 Task: Add an event with the title Webinar: Advanced SEO and Organic Traffic Generation, date '2024/03/11', time 8:00 AM to 10:00 AMand add a description: Participants will develop essential delivery skills, including body language, vocal projection, and effective use of gestures. They will learn how to control nervousness, project confidence, and establish a connection with their audience., put the event into Blue category . Add location for the event as: Auckland, New Zealand, logged in from the account softage.4@softage.netand send the event invitation to softage.2@softage.net and softage.3@softage.net. Set a reminder for the event 37 day before
Action: Mouse moved to (147, 112)
Screenshot: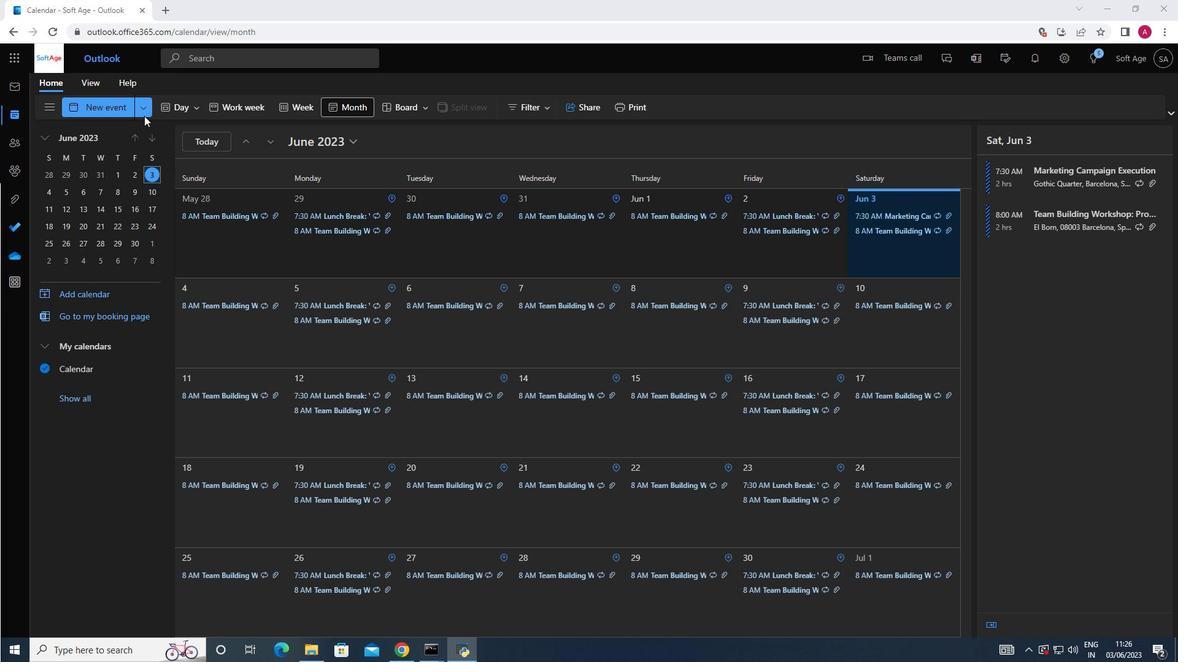 
Action: Mouse pressed left at (147, 112)
Screenshot: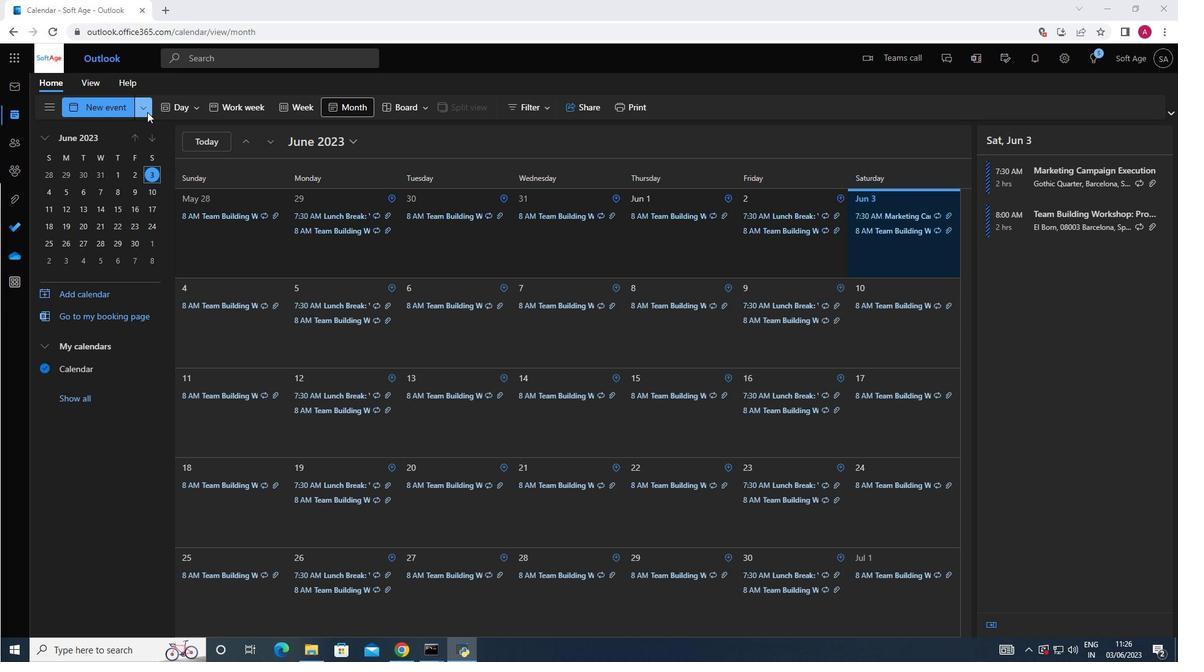 
Action: Mouse moved to (120, 155)
Screenshot: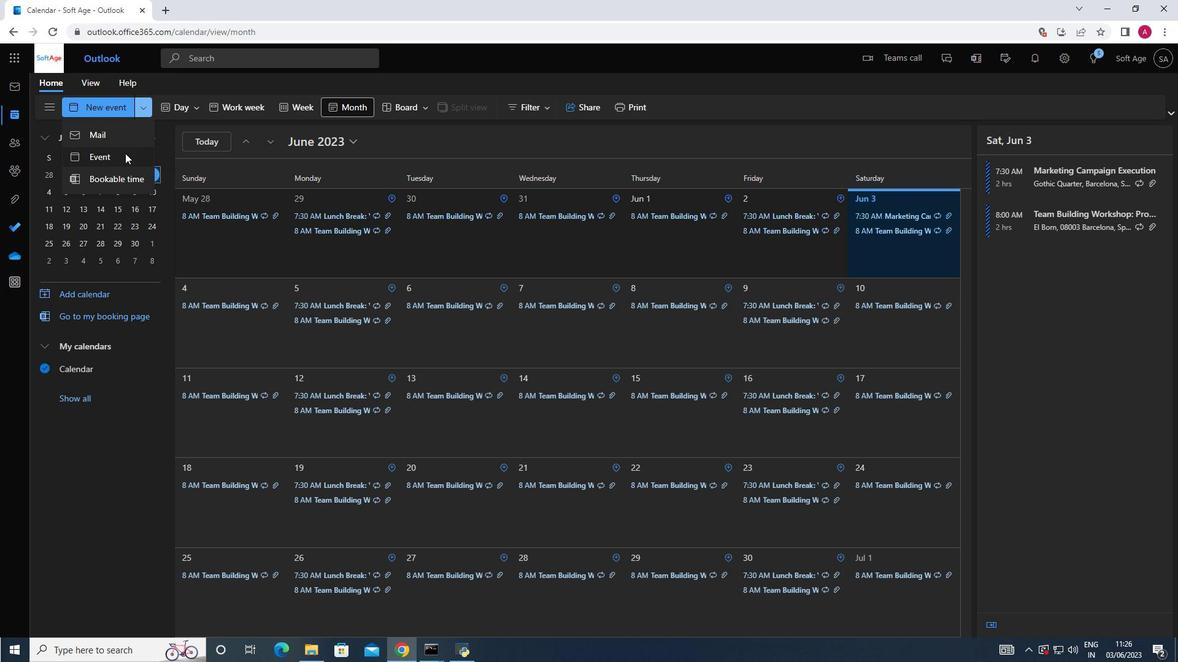 
Action: Mouse pressed left at (120, 155)
Screenshot: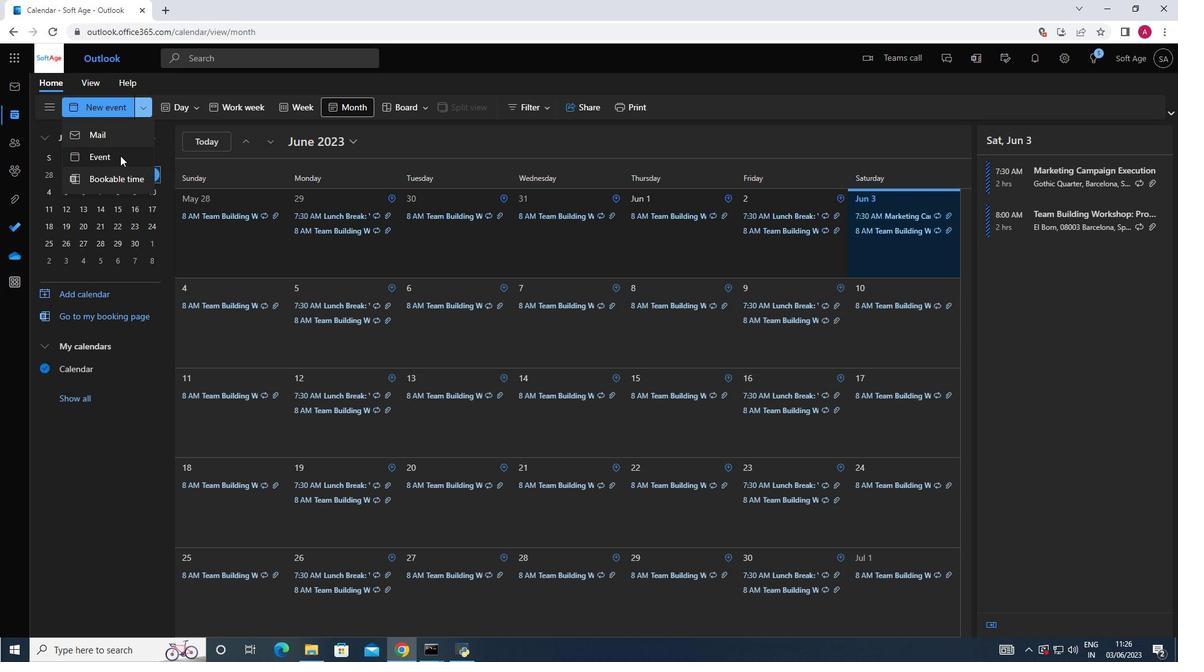 
Action: Mouse moved to (350, 187)
Screenshot: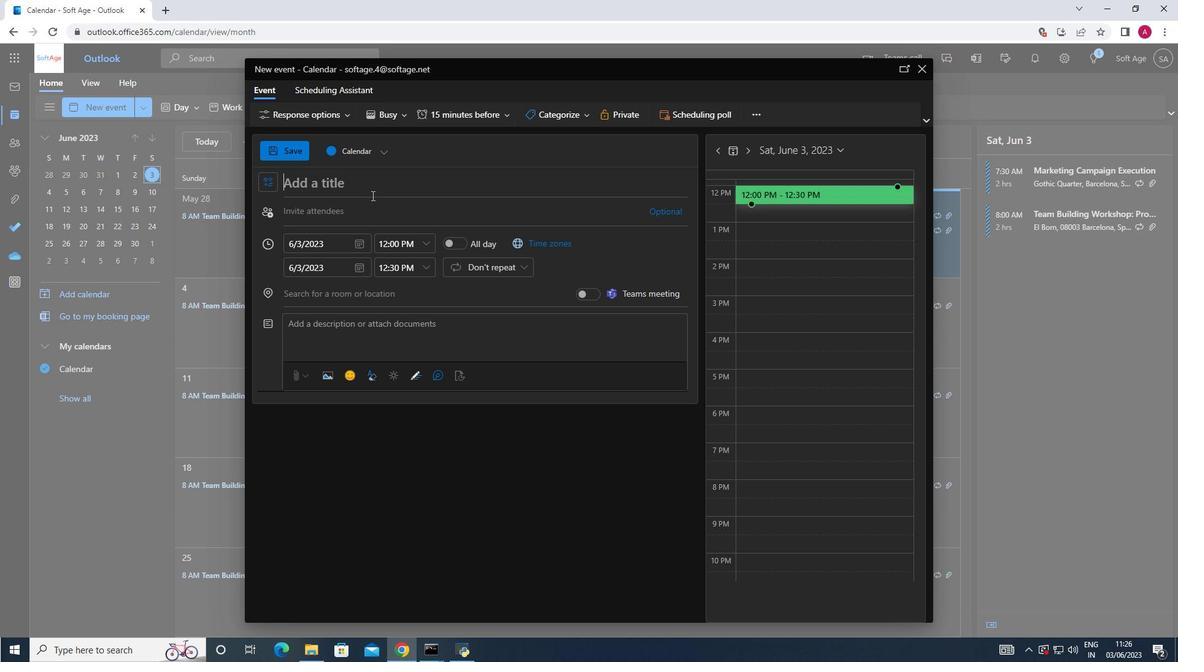 
Action: Mouse pressed left at (350, 187)
Screenshot: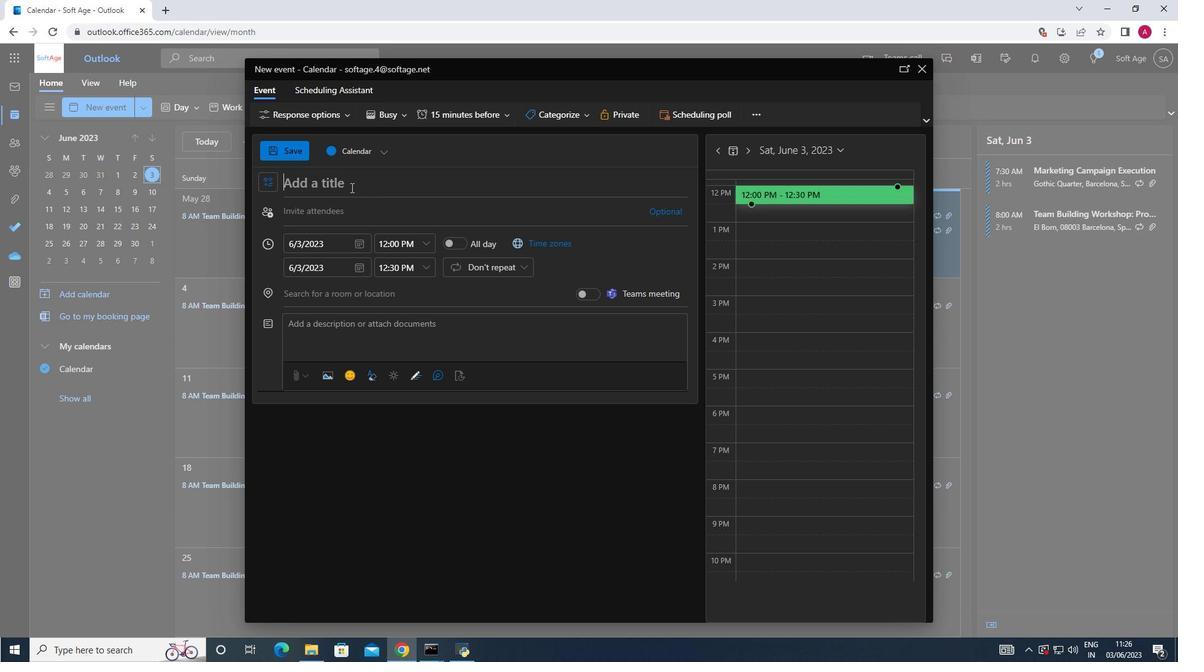 
Action: Key pressed <Key.shift>Webinar<Key.shift_r>:<Key.shift>Advanced<Key.space><Key.shift>S<Key.shift>E<Key.shift><Key.shift_r>O<Key.space>and<Key.space><Key.shift_r><Key.shift_r><Key.shift_r><Key.shift_r><Key.shift_r><Key.shift_r><Key.shift_r><Key.shift_r><Key.shift_r>Organic<Key.space><Key.shift>Traffic<Key.space><Key.shift>Generation
Screenshot: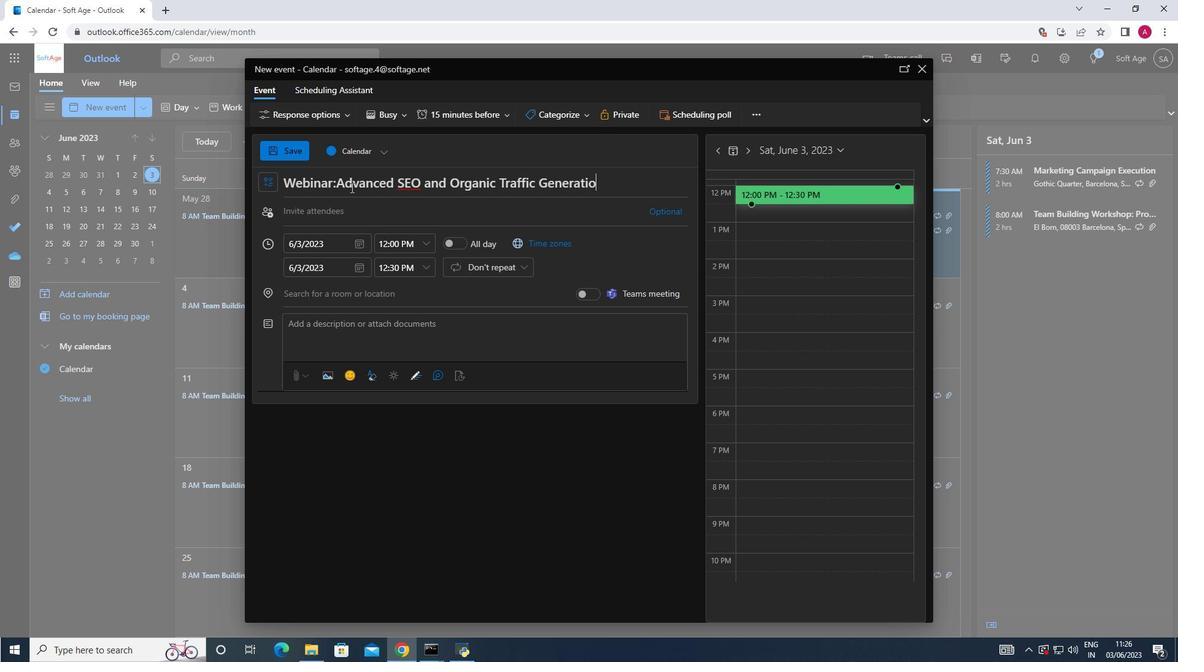 
Action: Mouse moved to (360, 247)
Screenshot: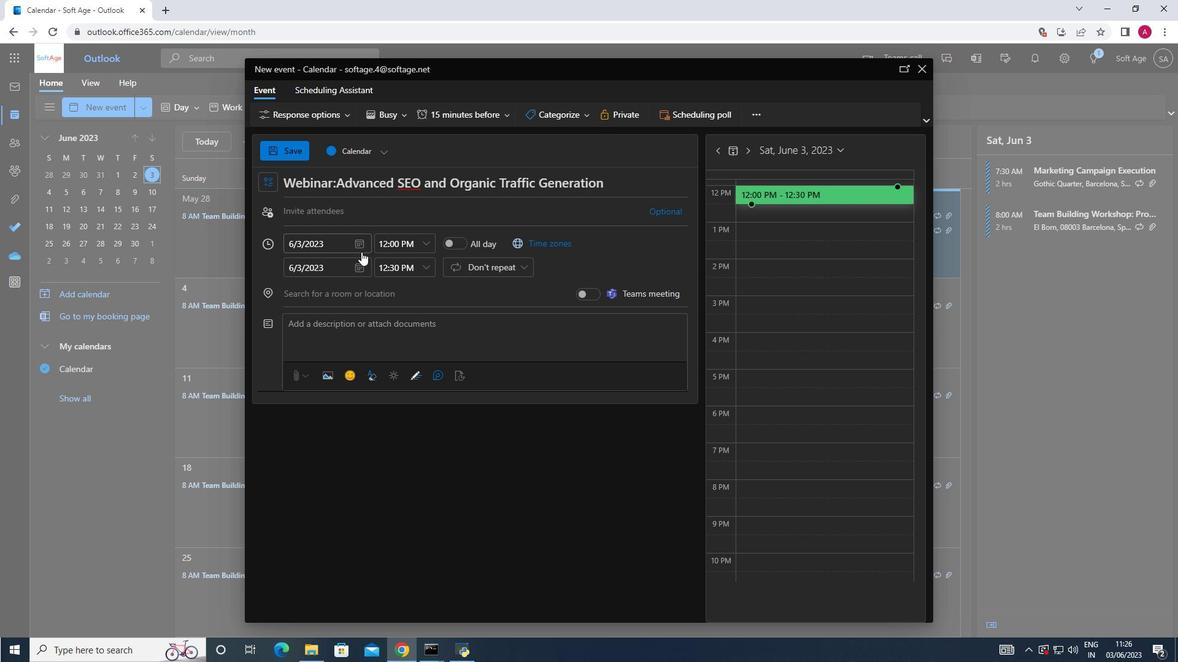 
Action: Mouse pressed left at (360, 247)
Screenshot: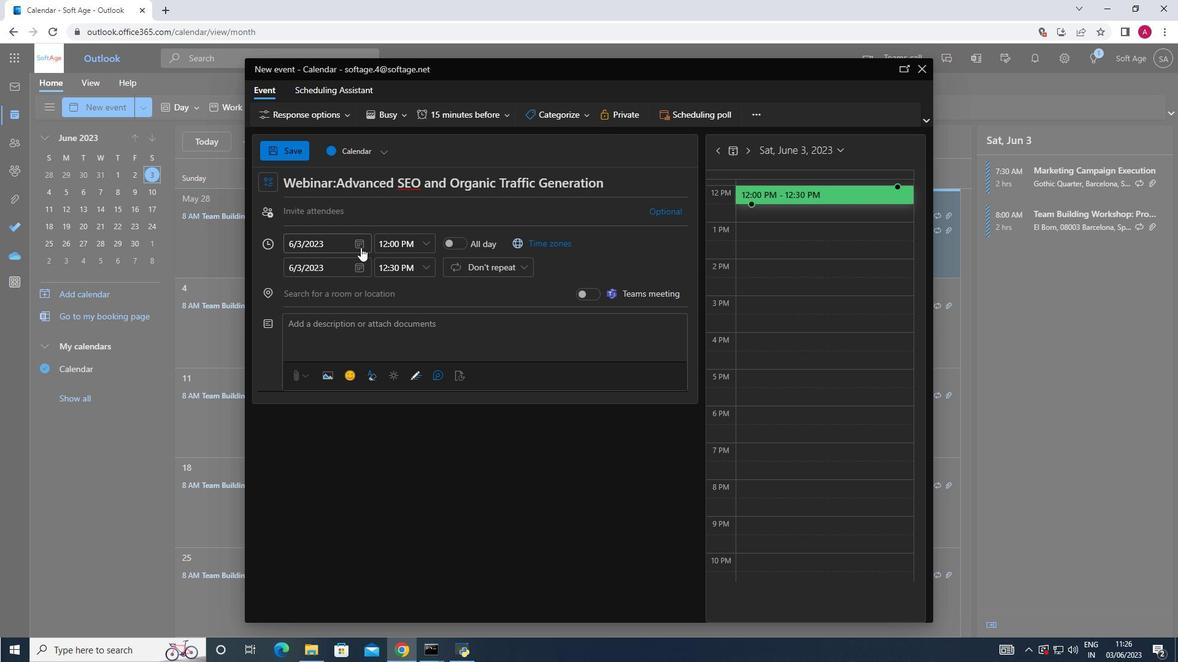
Action: Mouse moved to (399, 268)
Screenshot: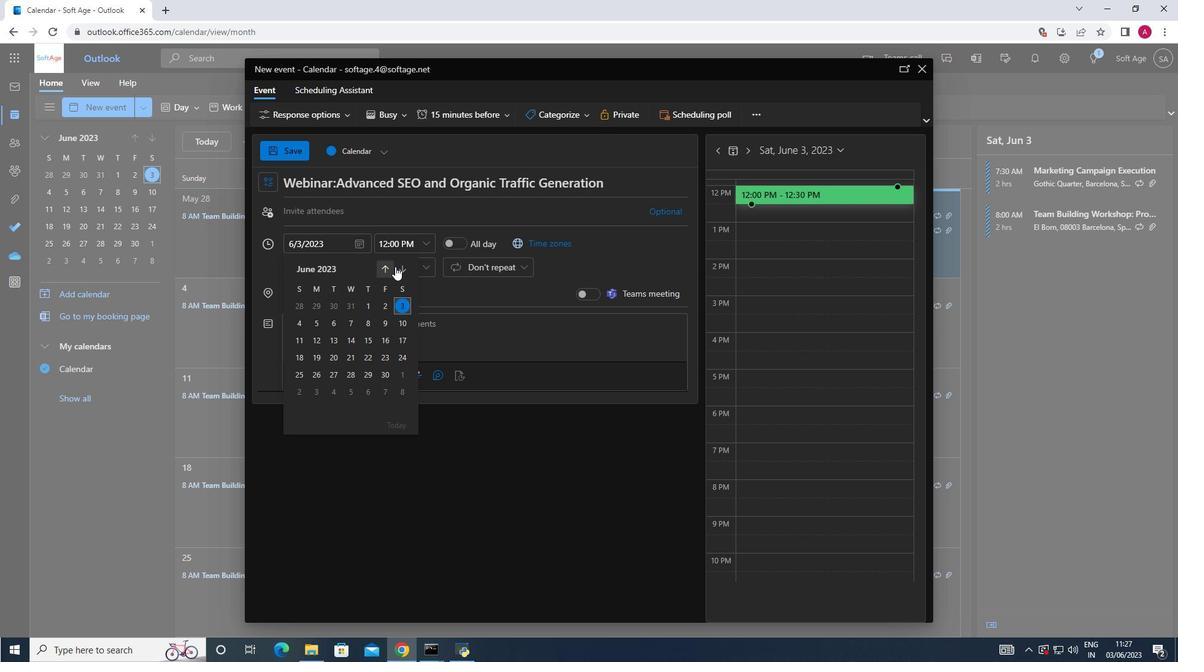 
Action: Mouse pressed left at (399, 268)
Screenshot: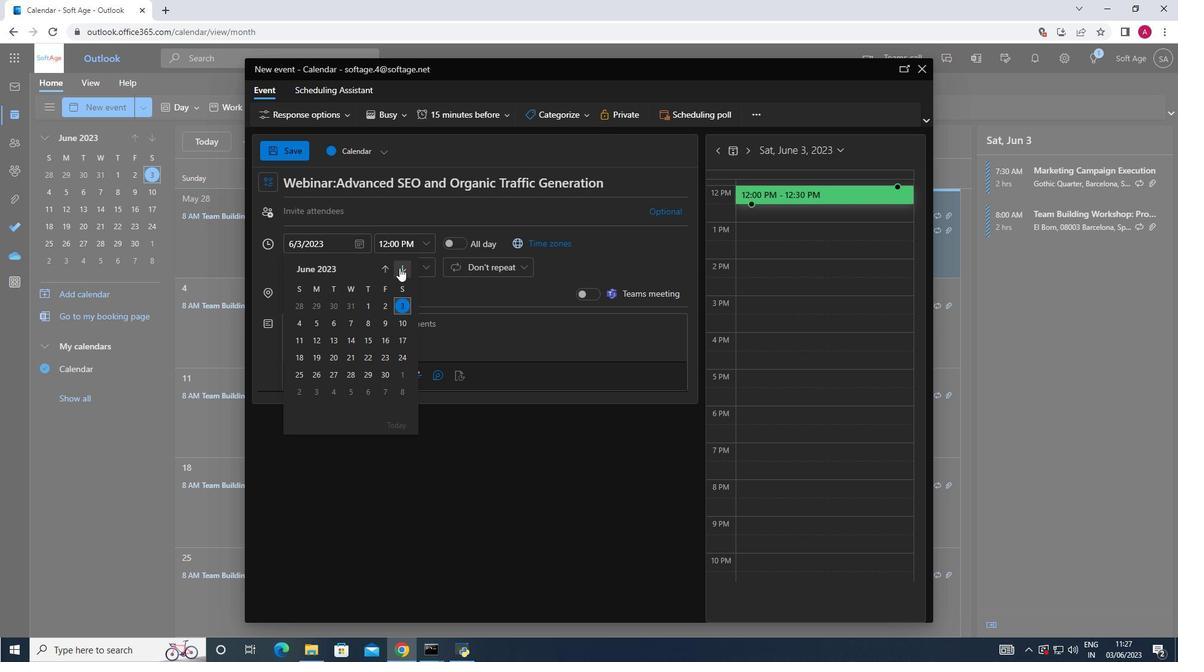 
Action: Mouse pressed left at (399, 268)
Screenshot: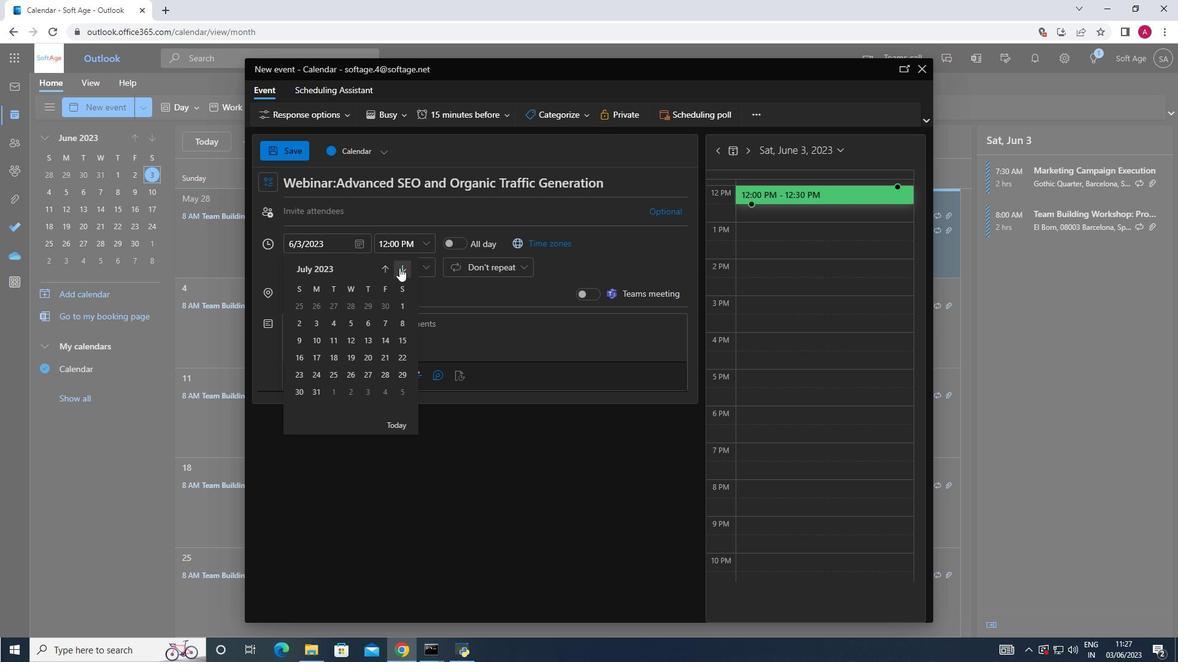 
Action: Mouse pressed left at (399, 268)
Screenshot: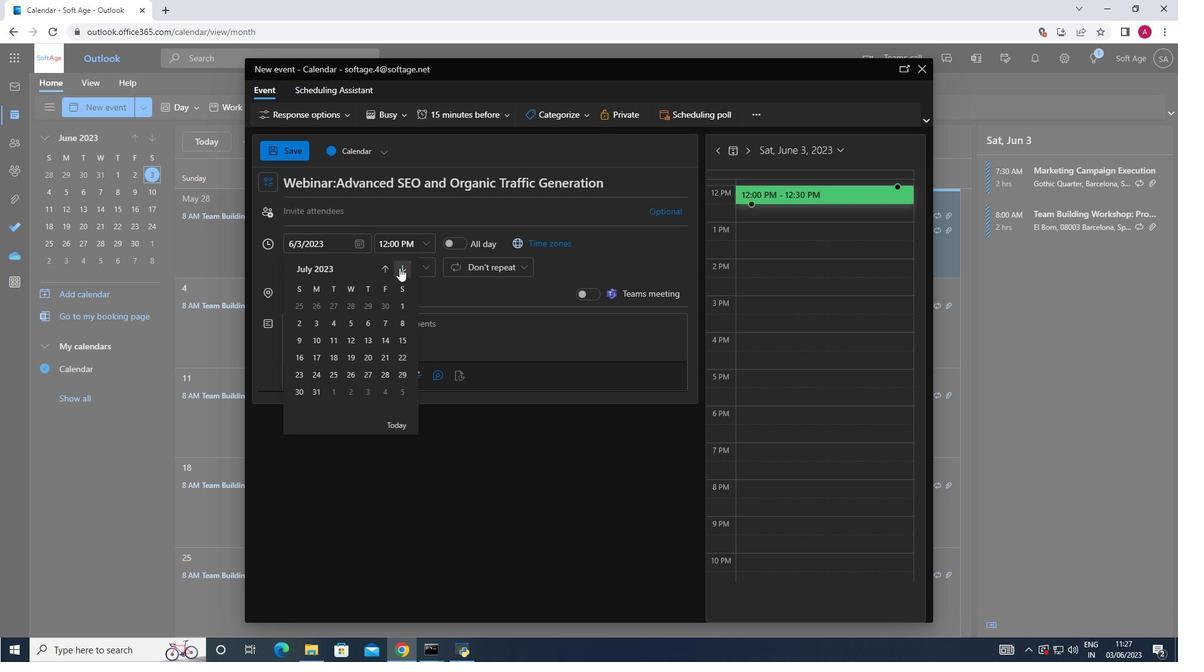 
Action: Mouse pressed left at (399, 268)
Screenshot: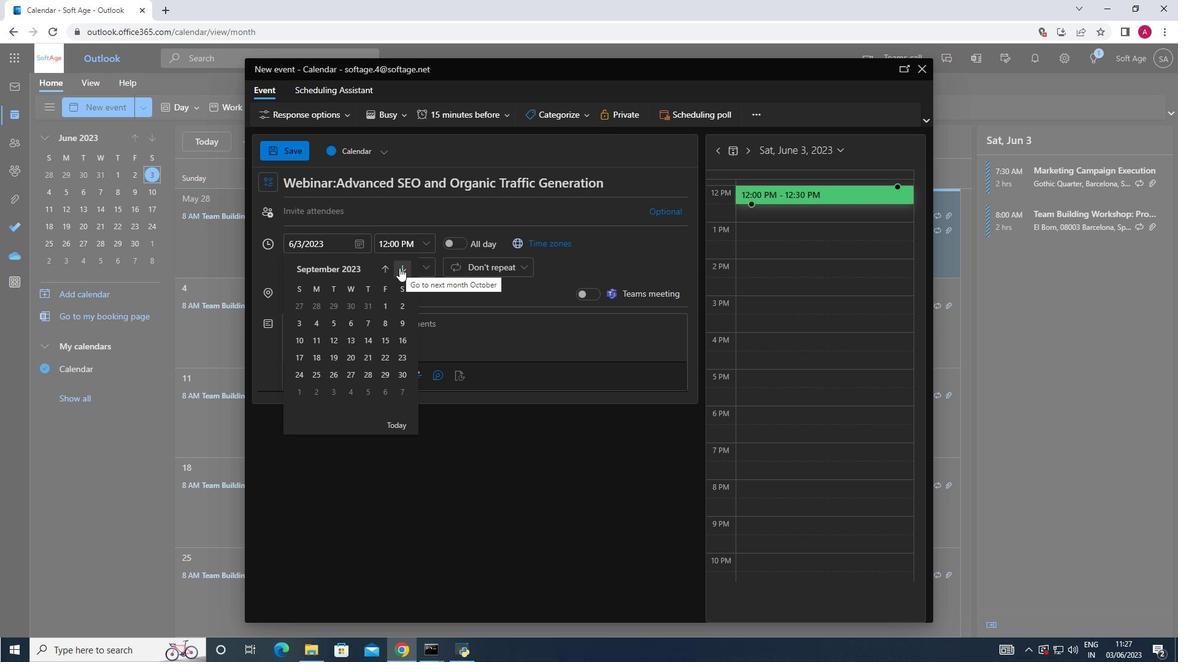 
Action: Mouse pressed left at (399, 268)
Screenshot: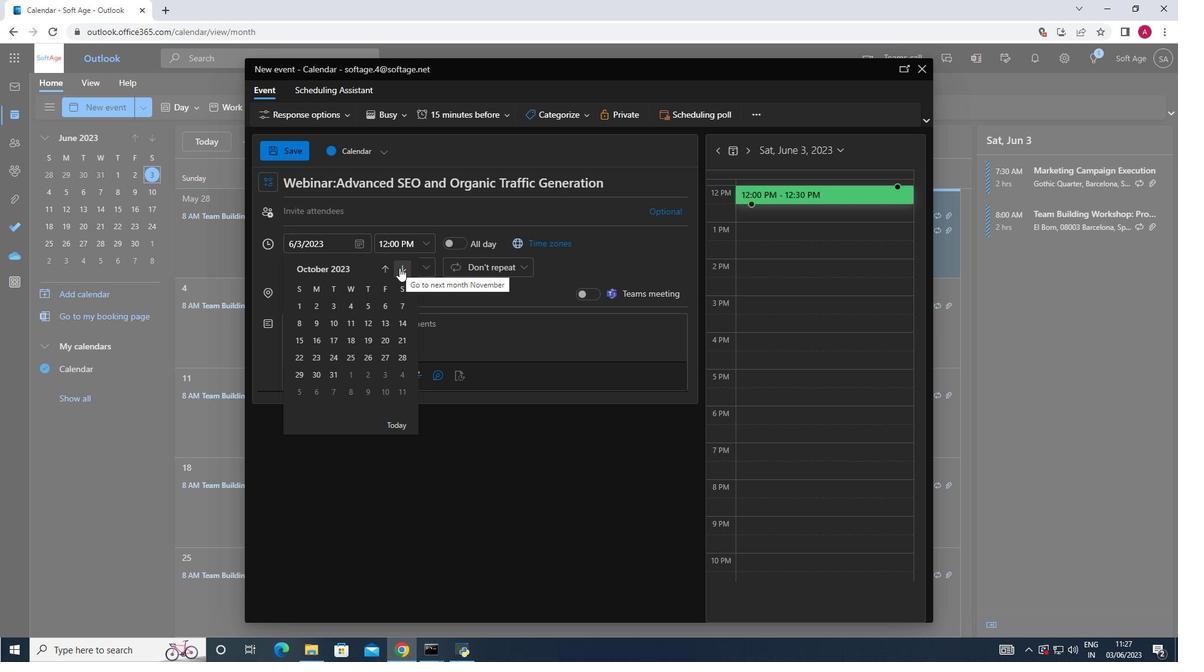 
Action: Mouse pressed left at (399, 268)
Screenshot: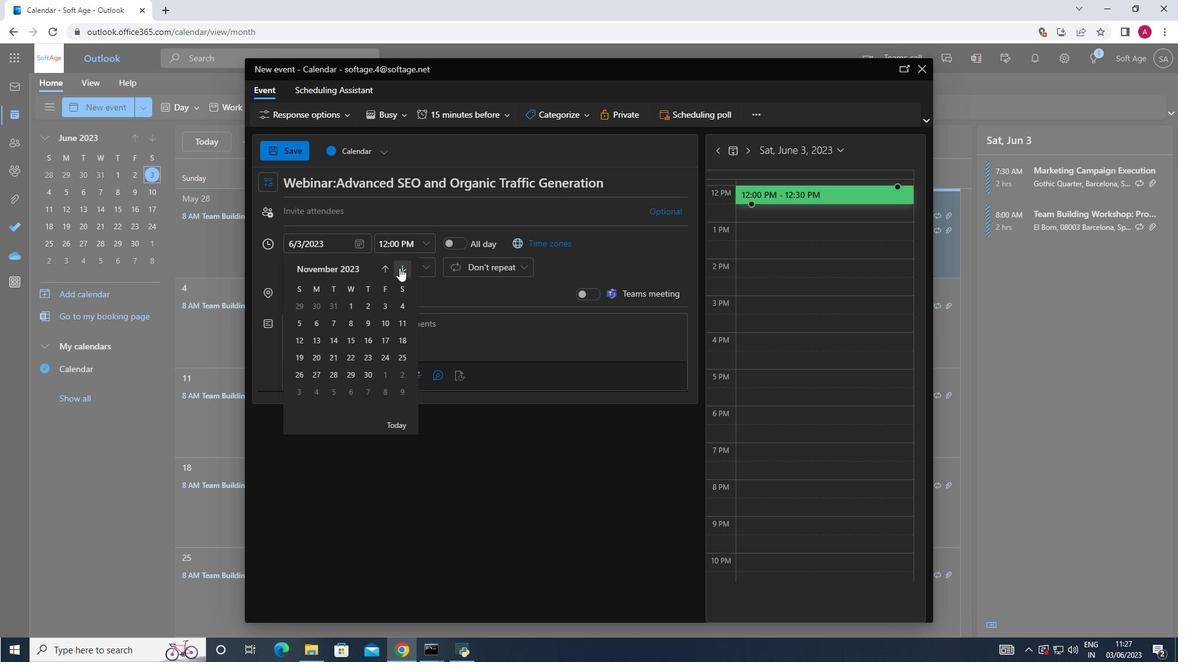 
Action: Mouse pressed left at (399, 268)
Screenshot: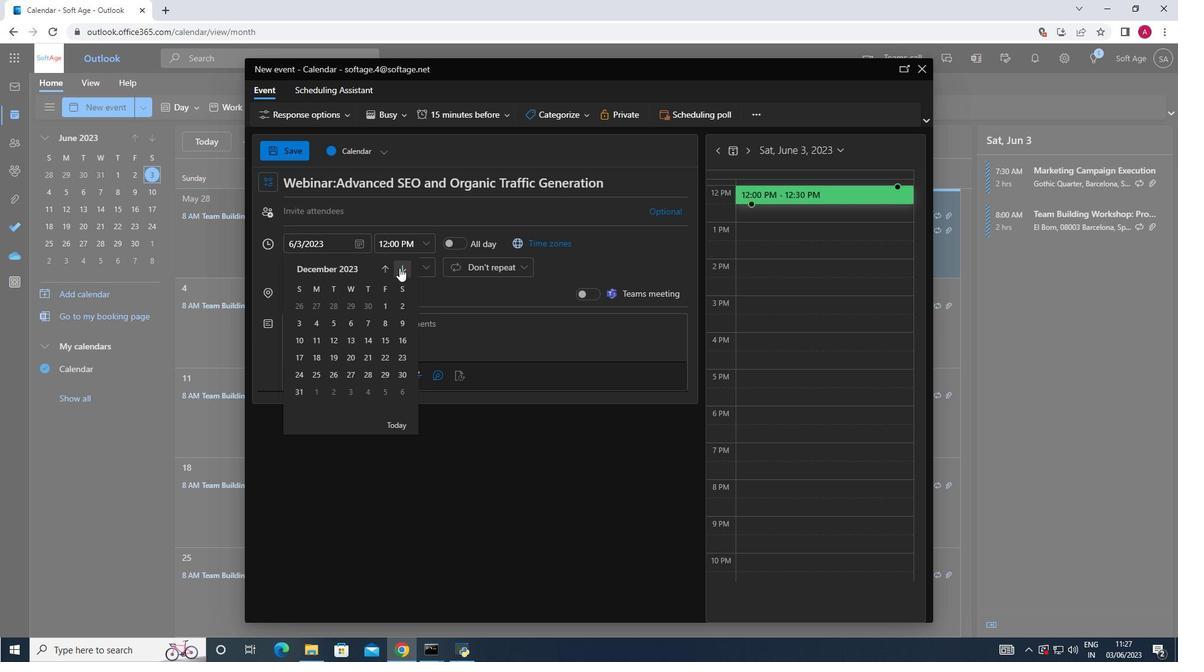 
Action: Mouse pressed left at (399, 268)
Screenshot: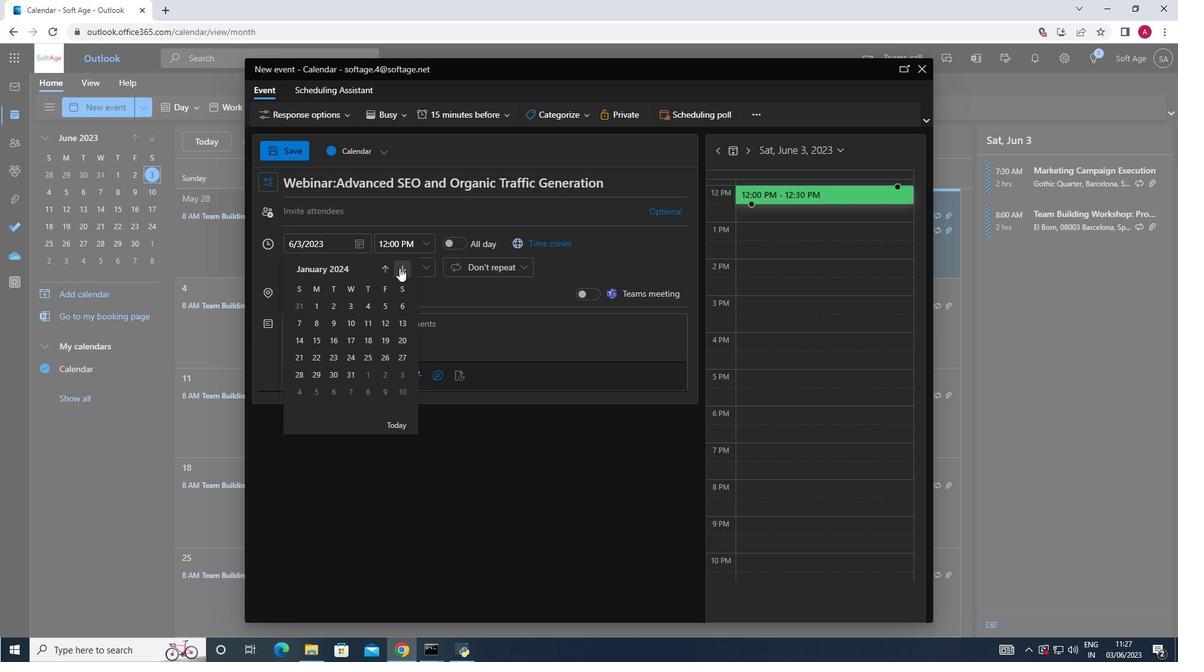 
Action: Mouse pressed left at (399, 268)
Screenshot: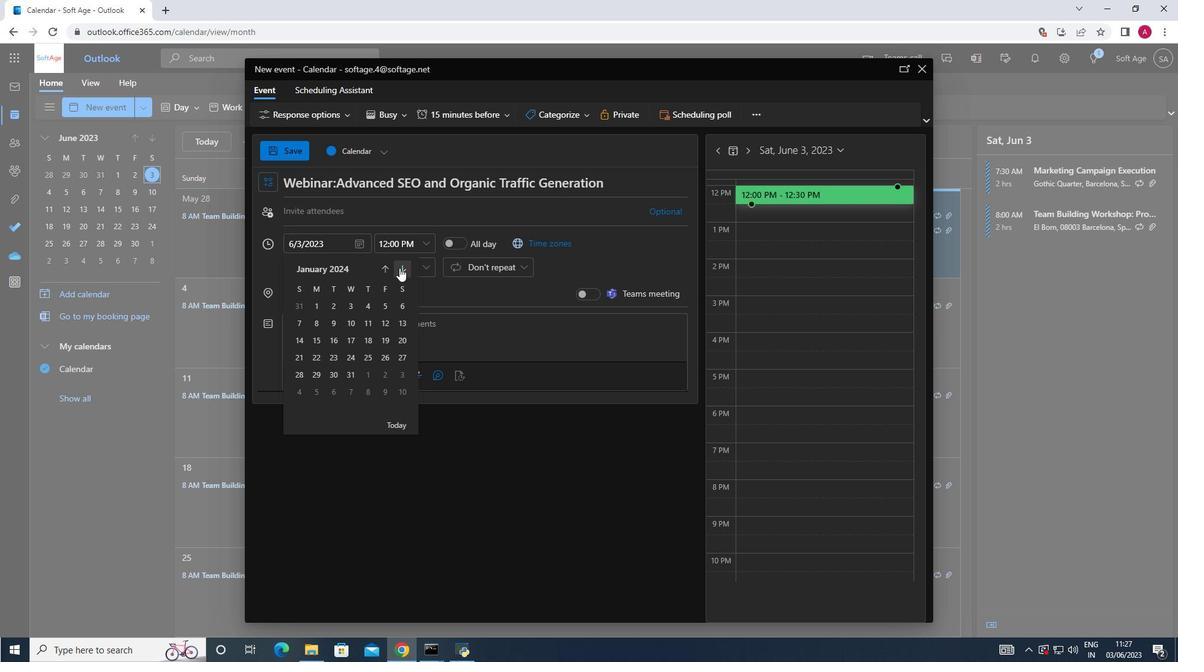
Action: Mouse moved to (323, 338)
Screenshot: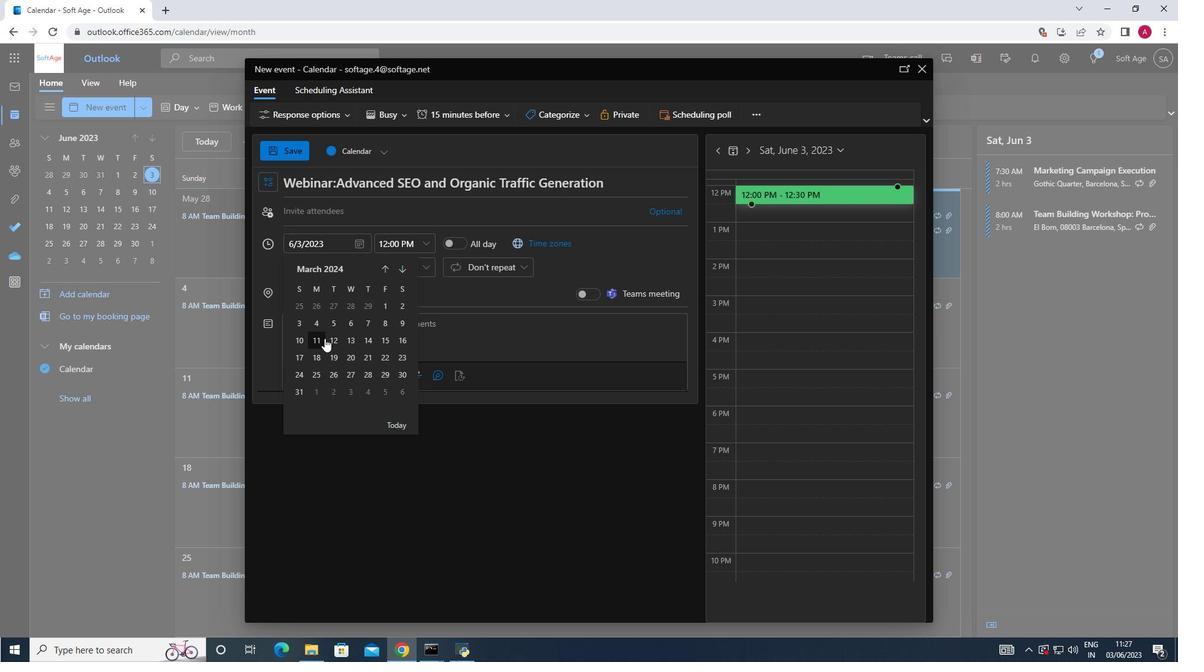 
Action: Mouse pressed left at (323, 338)
Screenshot: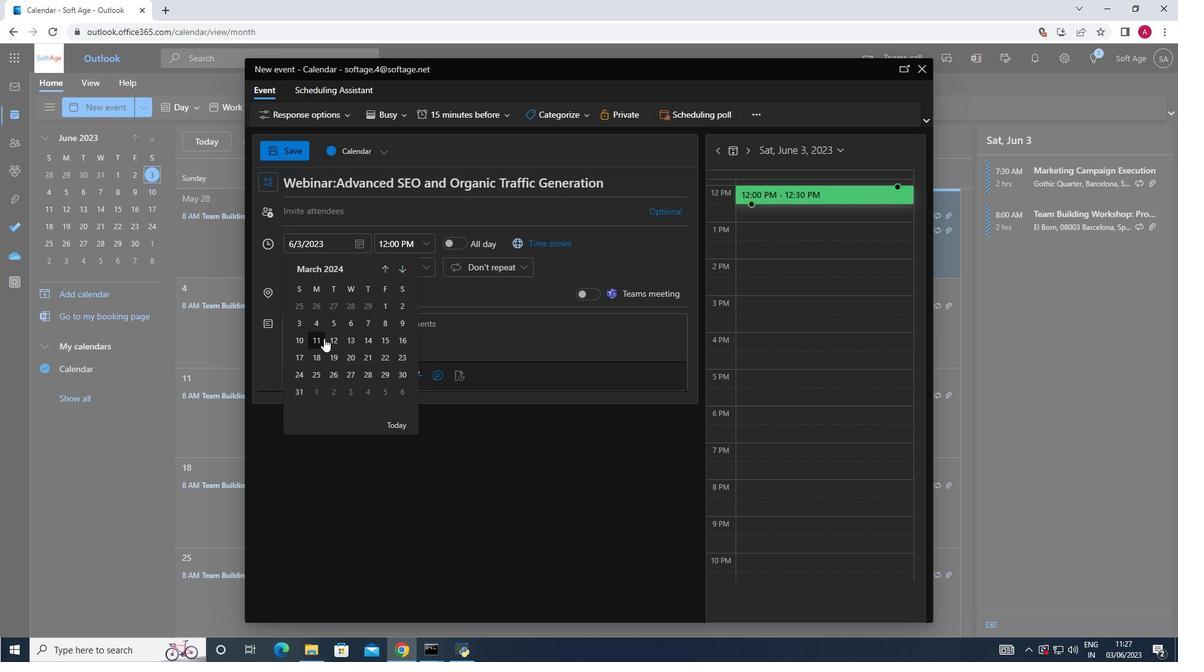 
Action: Mouse moved to (358, 246)
Screenshot: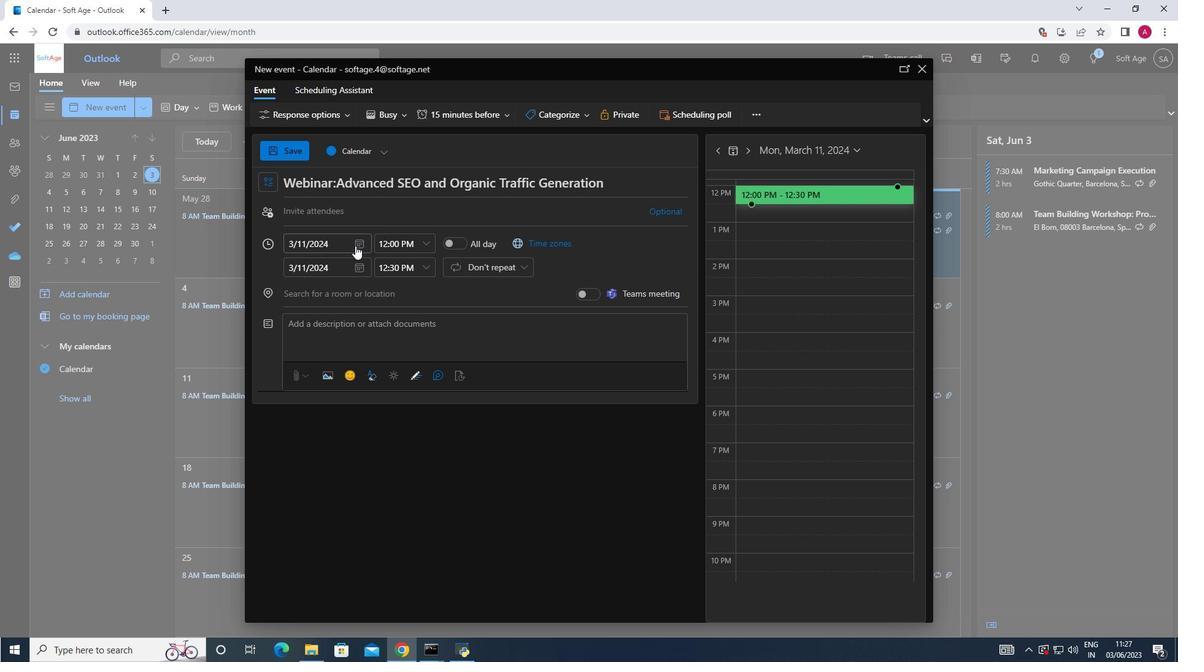 
Action: Mouse pressed left at (358, 246)
Screenshot: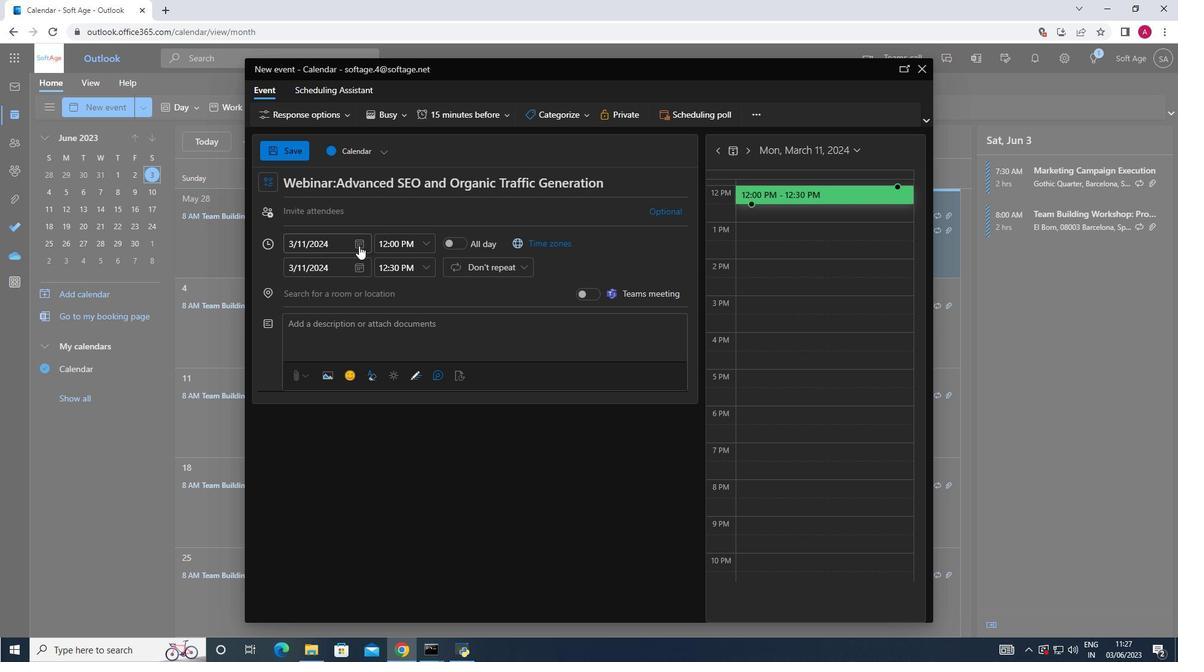 
Action: Mouse pressed left at (358, 246)
Screenshot: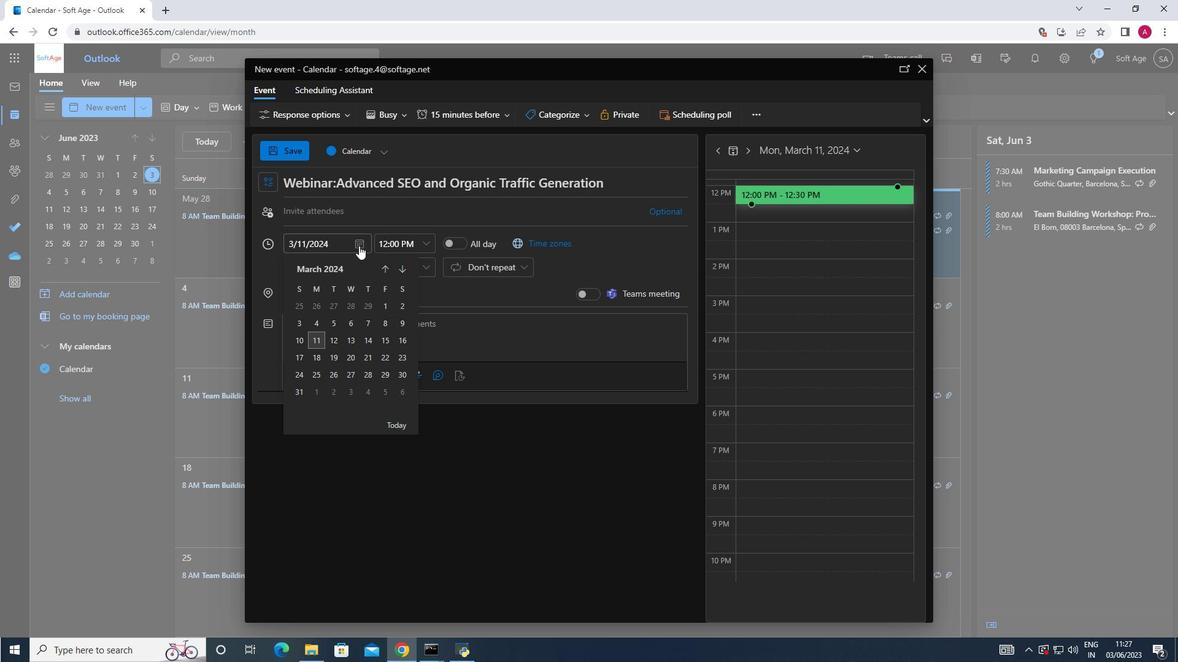
Action: Mouse moved to (428, 247)
Screenshot: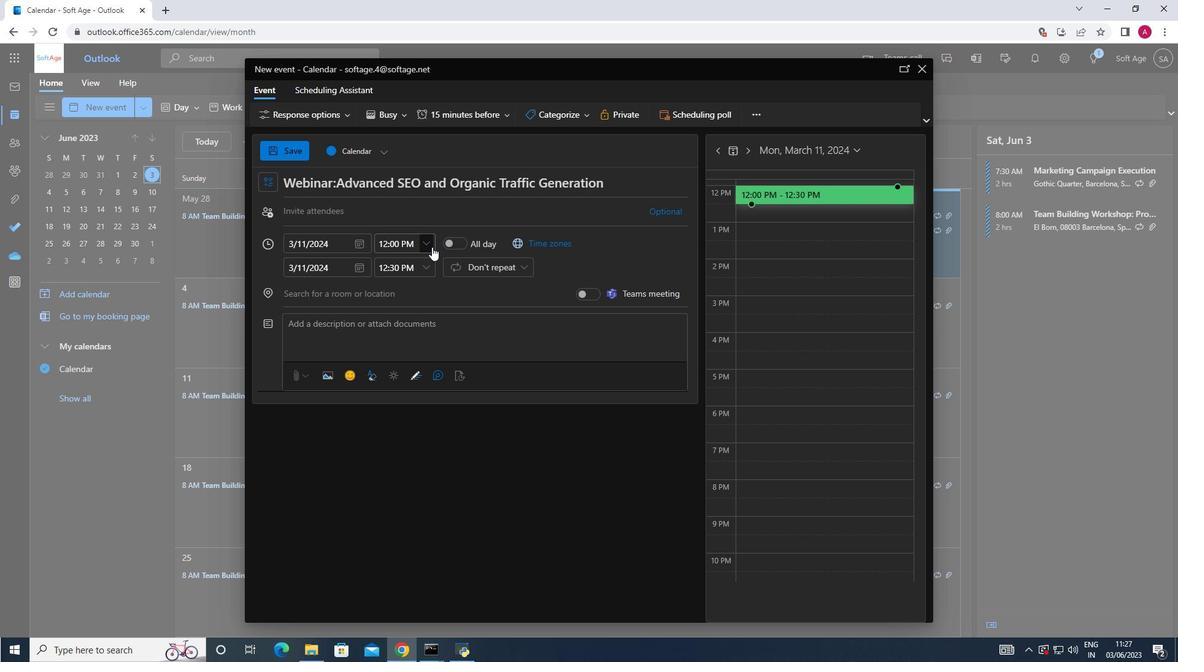 
Action: Mouse pressed left at (428, 247)
Screenshot: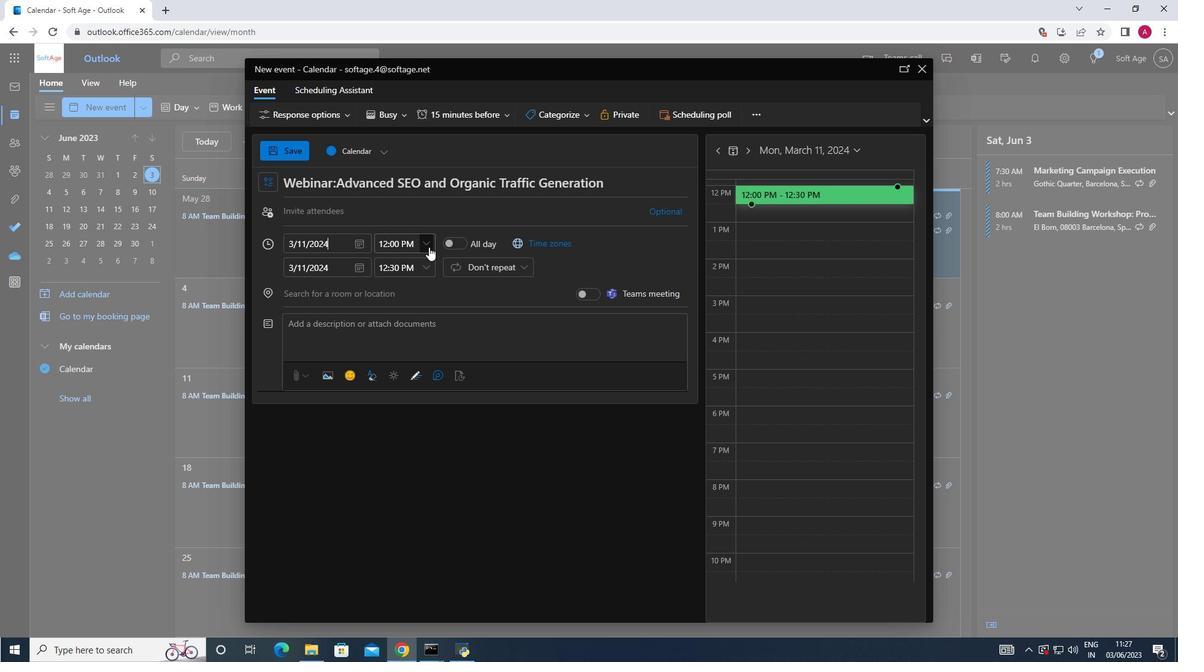 
Action: Mouse moved to (422, 265)
Screenshot: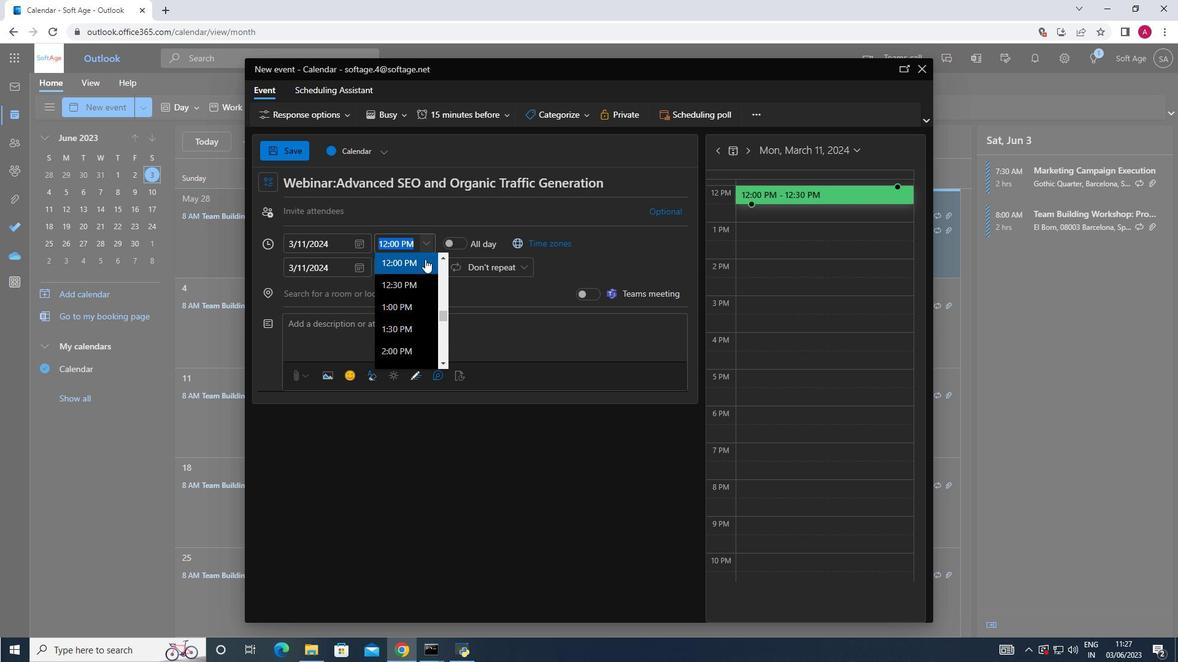
Action: Mouse scrolled (422, 266) with delta (0, 0)
Screenshot: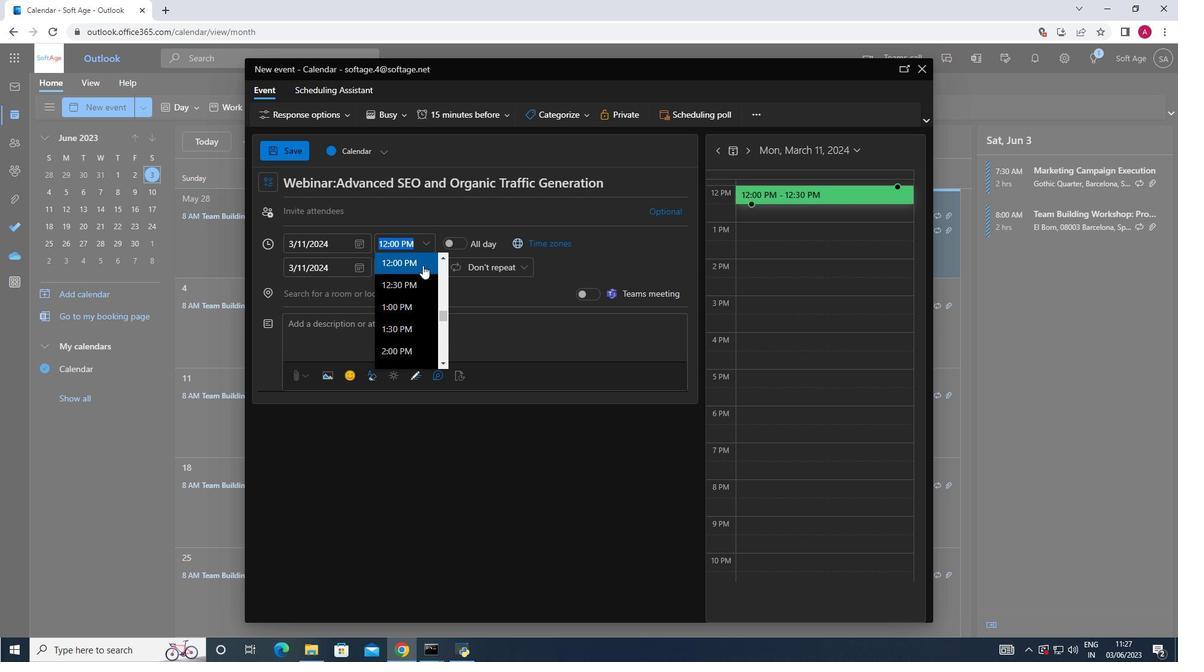 
Action: Mouse scrolled (422, 266) with delta (0, 0)
Screenshot: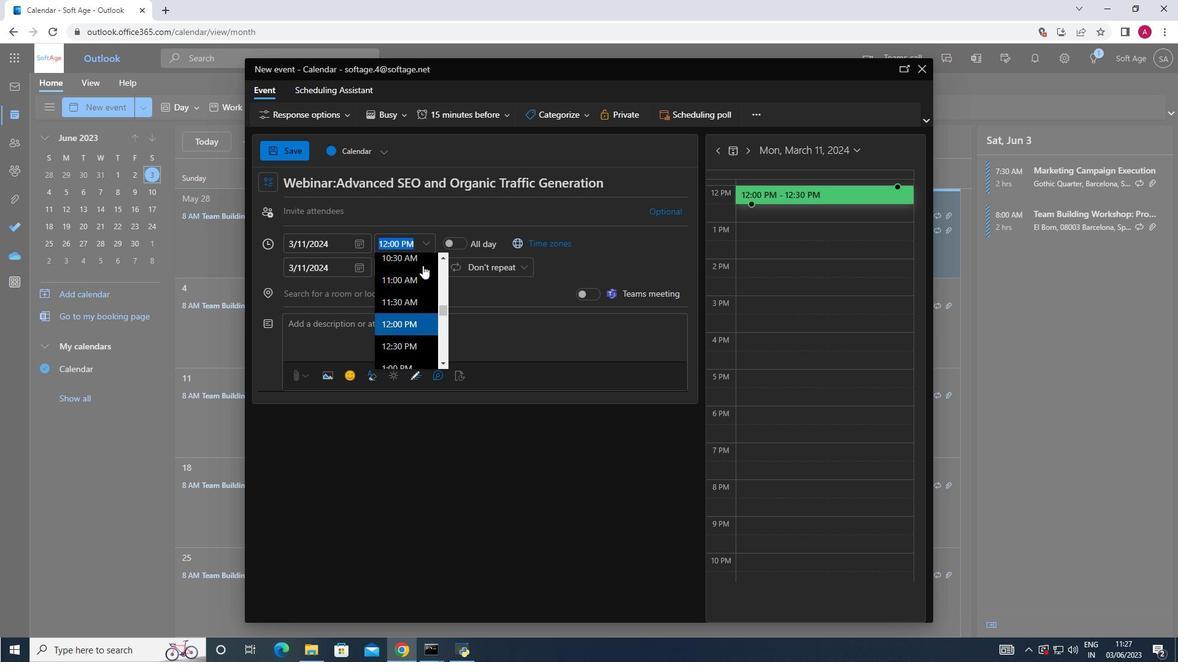 
Action: Mouse scrolled (422, 266) with delta (0, 0)
Screenshot: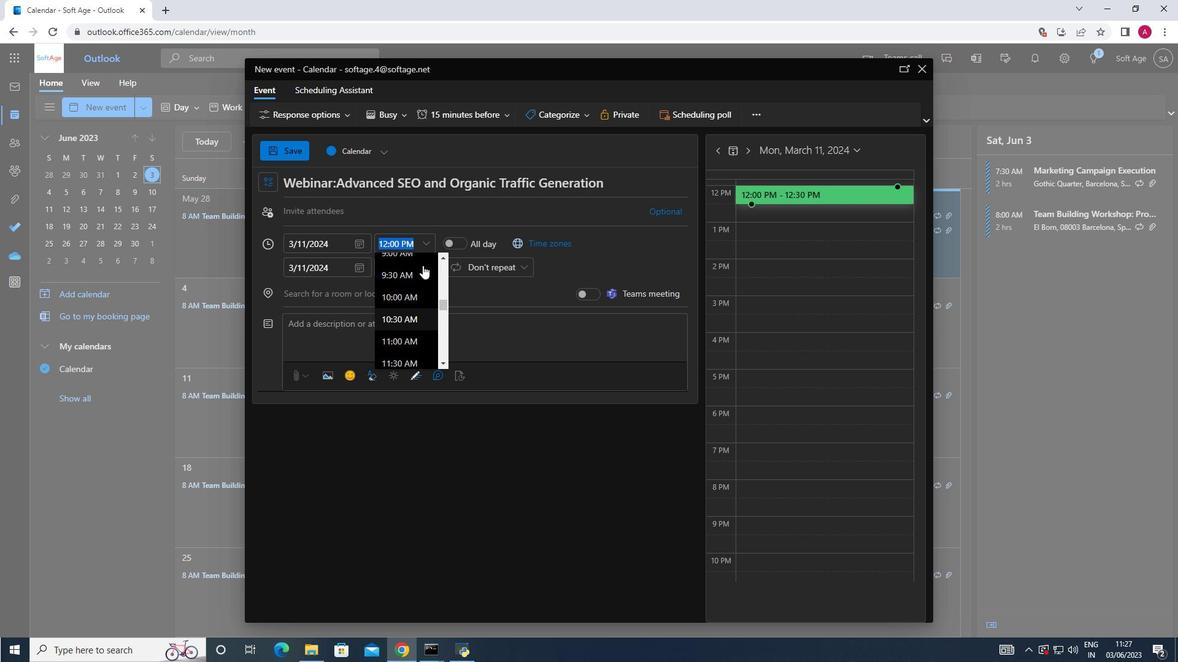 
Action: Mouse moved to (406, 272)
Screenshot: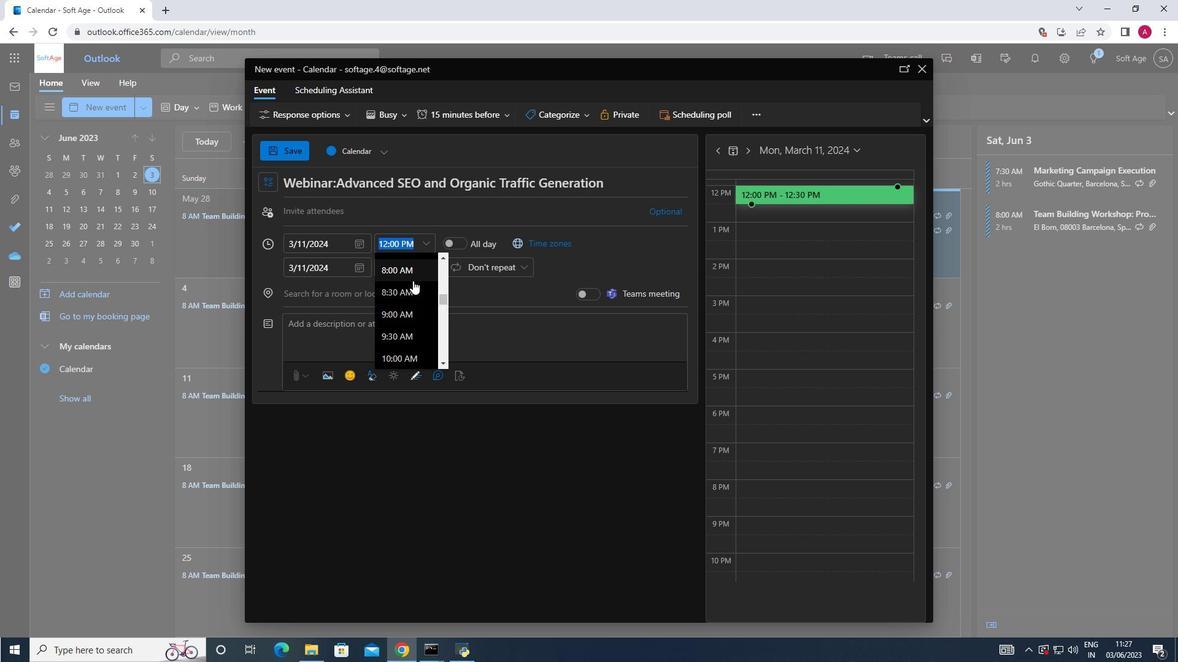 
Action: Mouse pressed left at (406, 272)
Screenshot: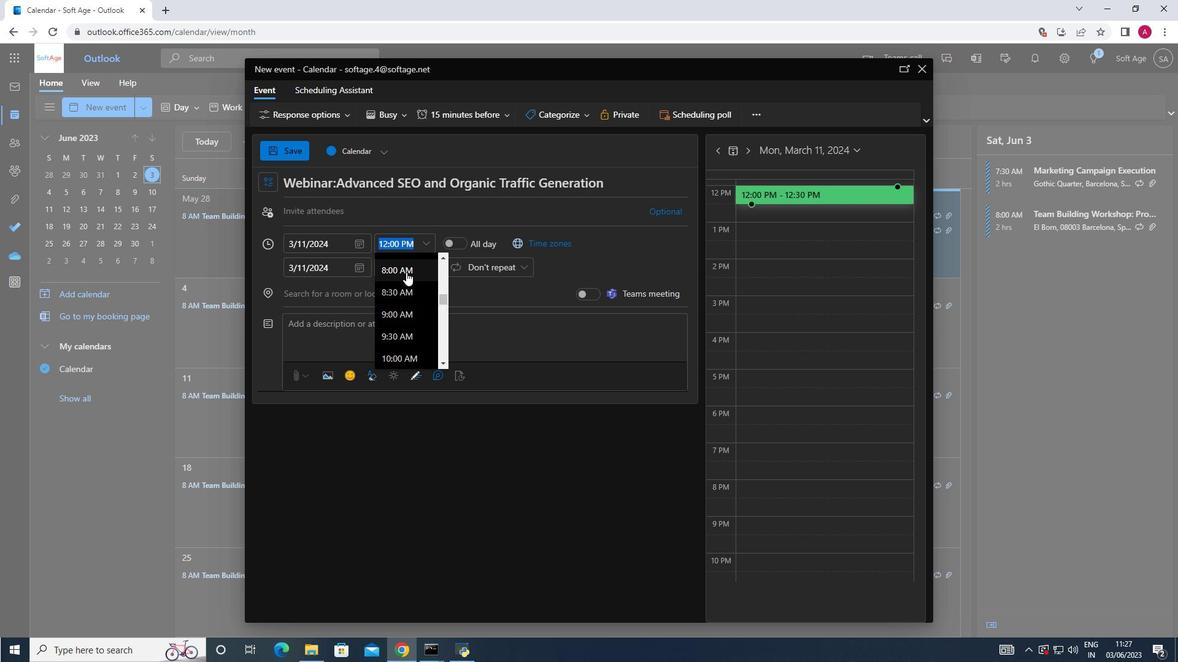 
Action: Mouse moved to (425, 268)
Screenshot: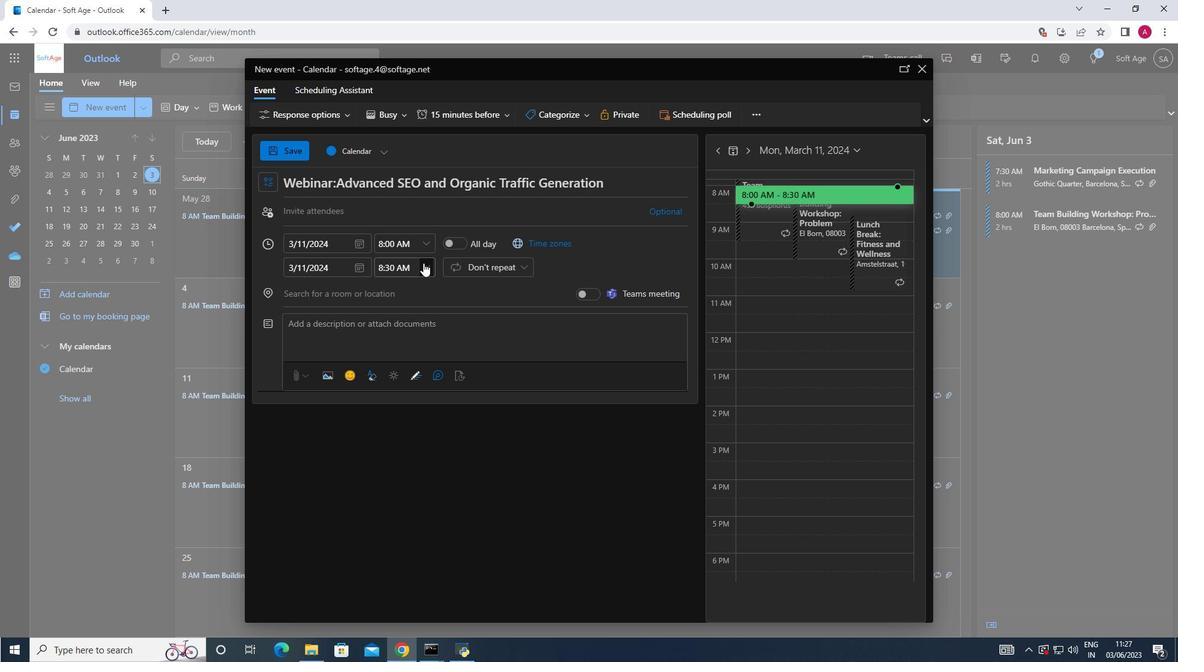 
Action: Mouse pressed left at (425, 268)
Screenshot: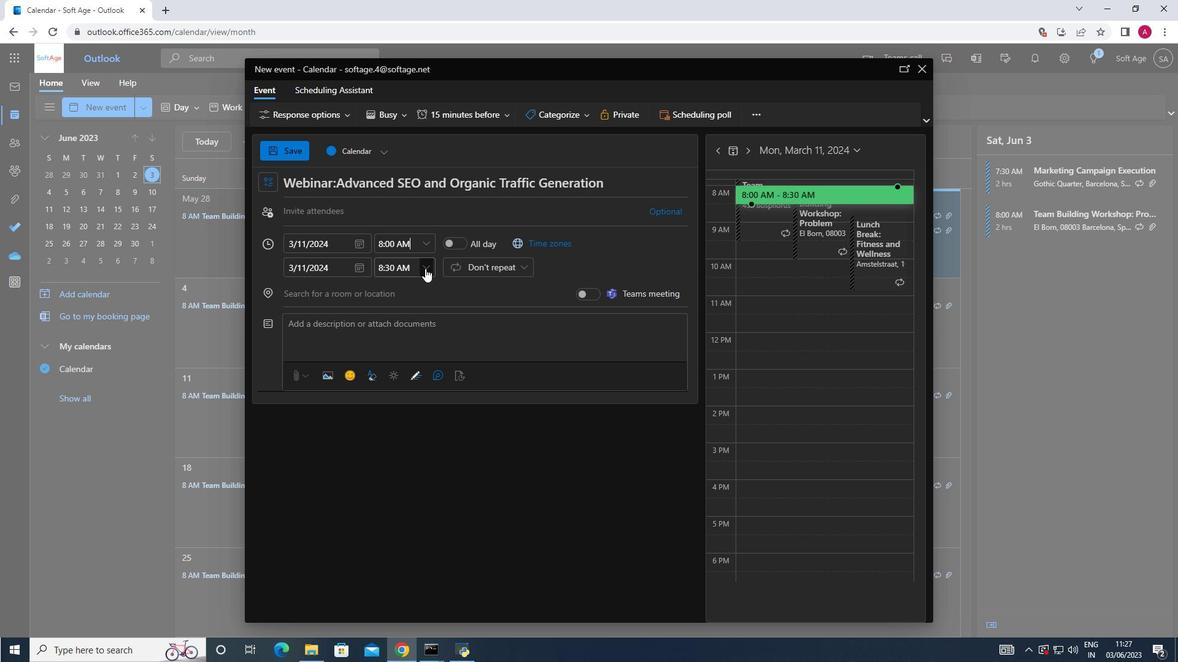 
Action: Mouse moved to (412, 347)
Screenshot: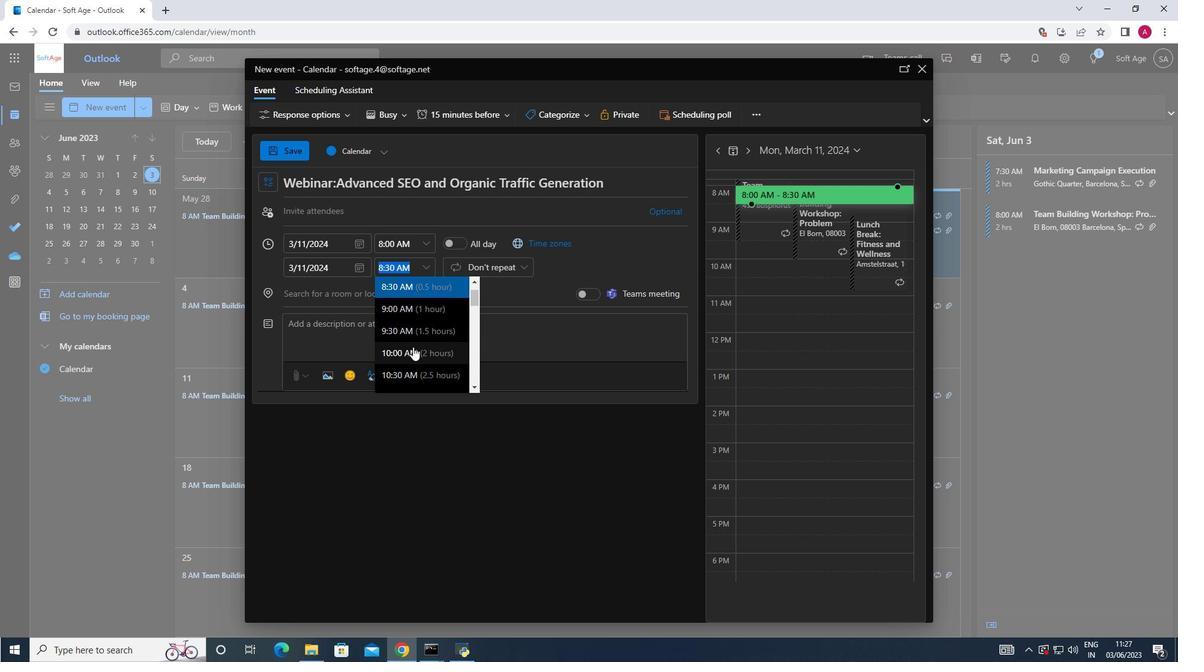 
Action: Mouse pressed left at (412, 347)
Screenshot: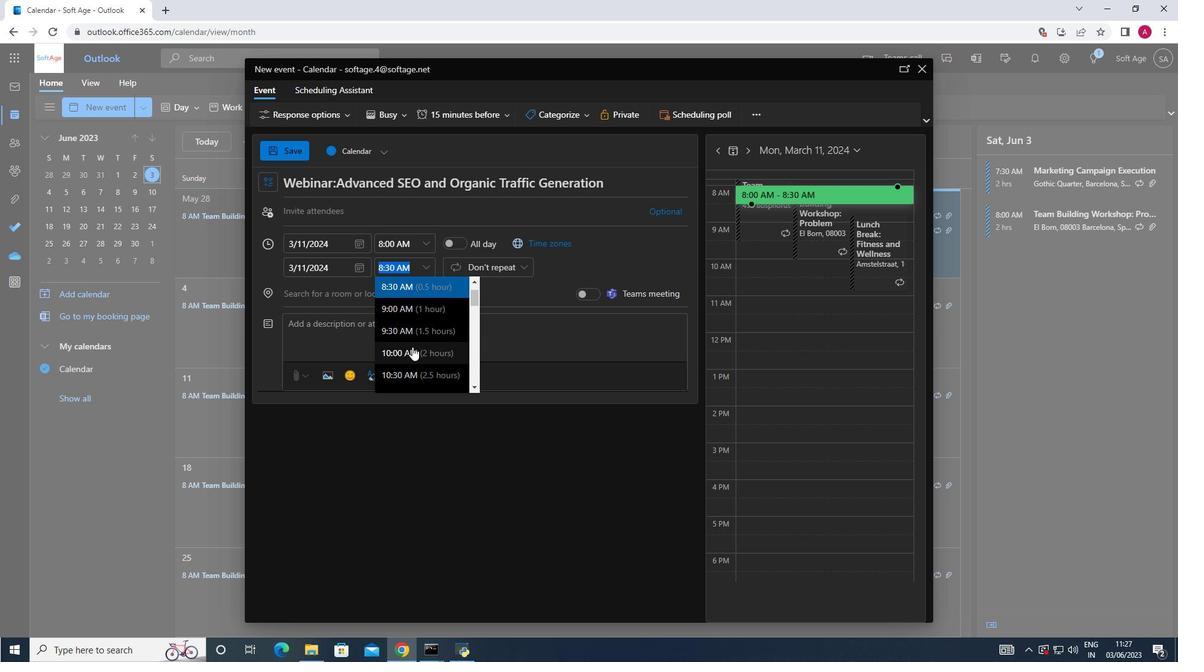 
Action: Mouse moved to (300, 320)
Screenshot: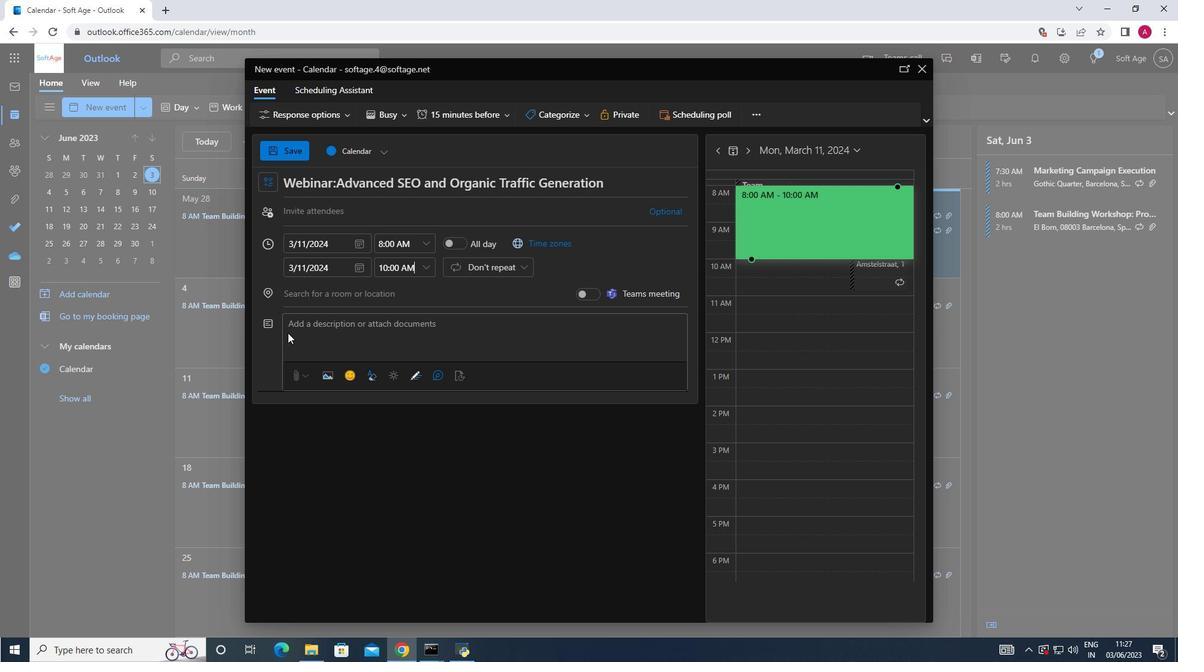 
Action: Mouse pressed left at (300, 320)
Screenshot: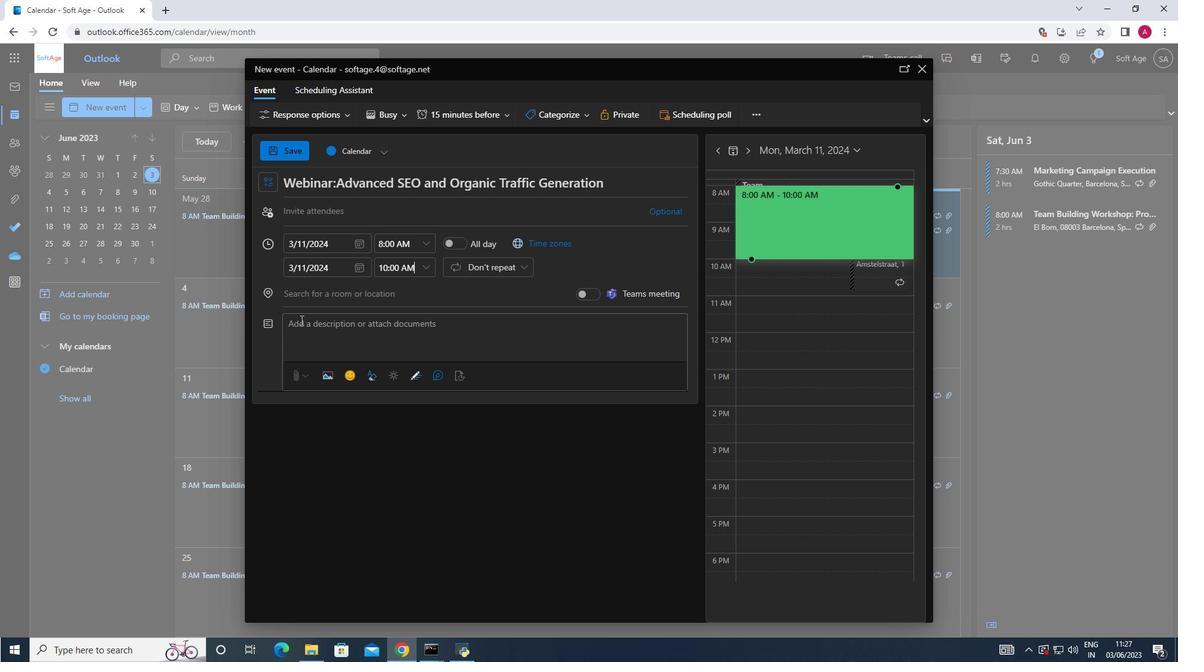 
Action: Key pressed <Key.shift>Participants<Key.space>will<Key.space>develop<Key.space>essential<Key.space>delivery<Key.space>skills,<Key.space>including<Key.space>body<Key.space>language,<Key.space>vocal<Key.space>projection,<Key.space>and<Key.space>effective<Key.space>use<Key.space>of<Key.space>gestures.<Key.space><Key.shift>They<Key.space>will<Key.space>learn<Key.space>how<Key.space>to<Key.space>control<Key.space>nervousness,<Key.shift><Key.space><Key.shift>P<Key.backspace>project<Key.space>confidence,<Key.space>and<Key.space>establish<Key.space>a<Key.space>connection<Key.space>with<Key.space>their<Key.space>audience.
Screenshot: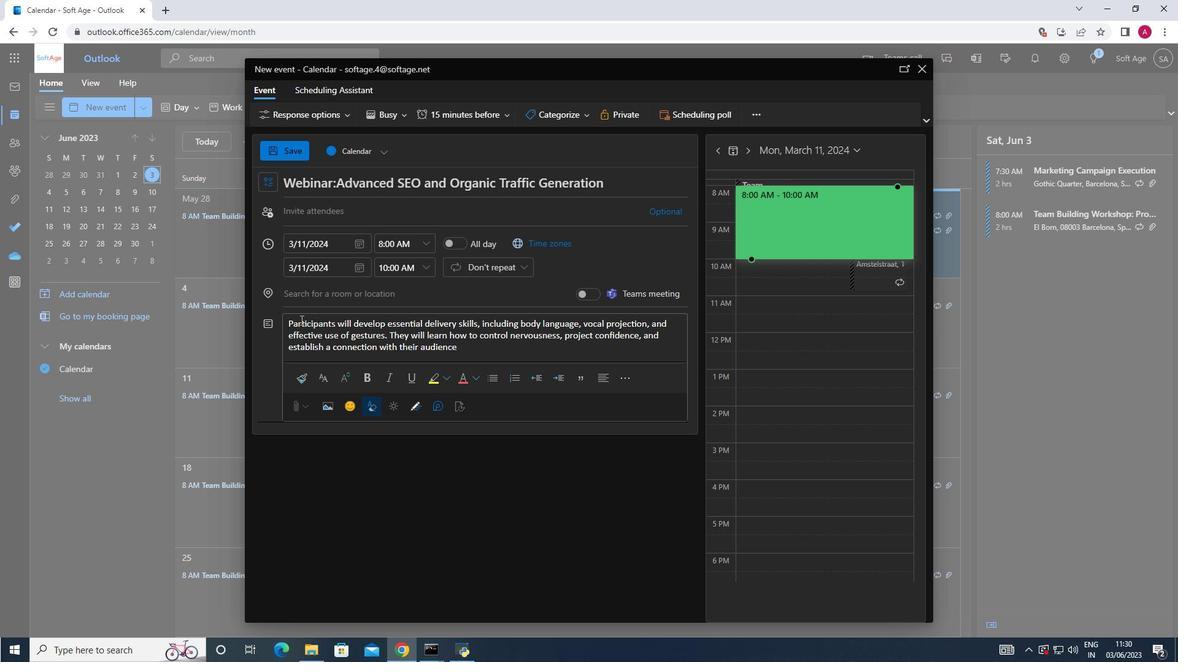 
Action: Mouse moved to (589, 119)
Screenshot: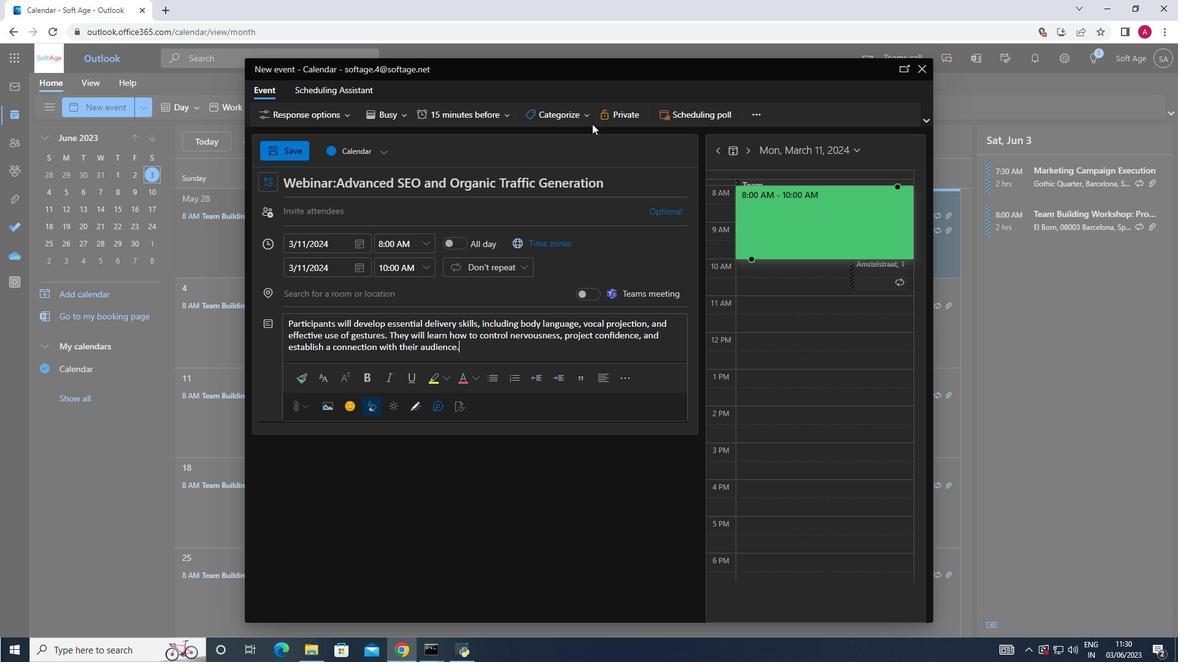 
Action: Mouse pressed left at (589, 119)
Screenshot: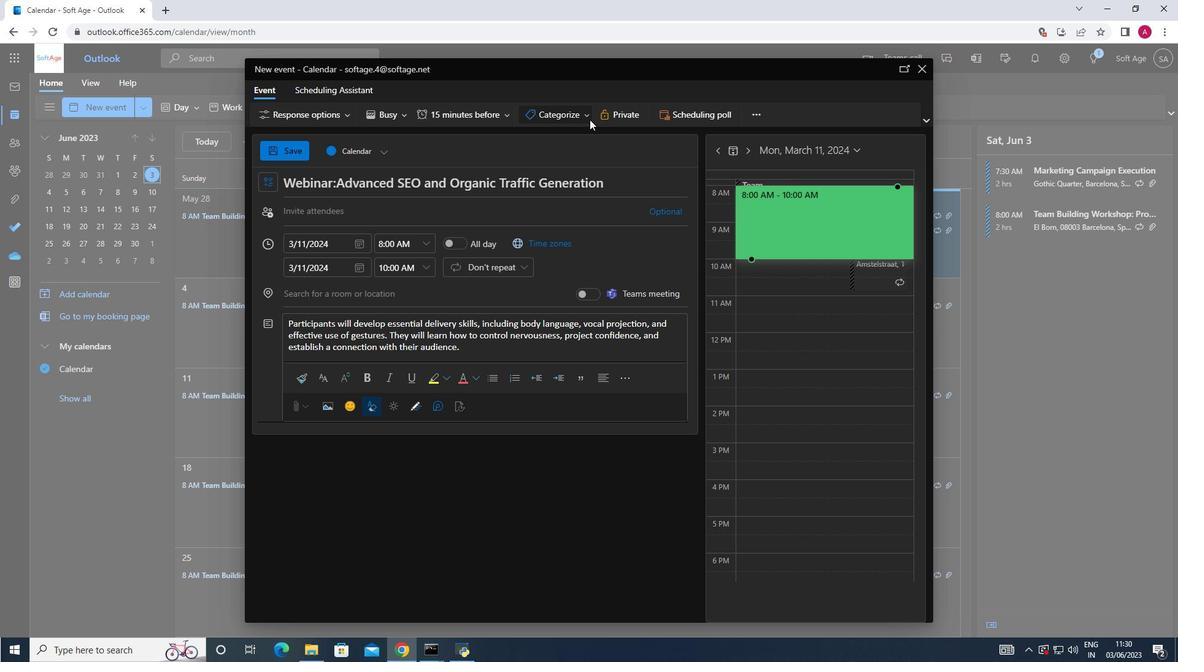 
Action: Mouse moved to (586, 134)
Screenshot: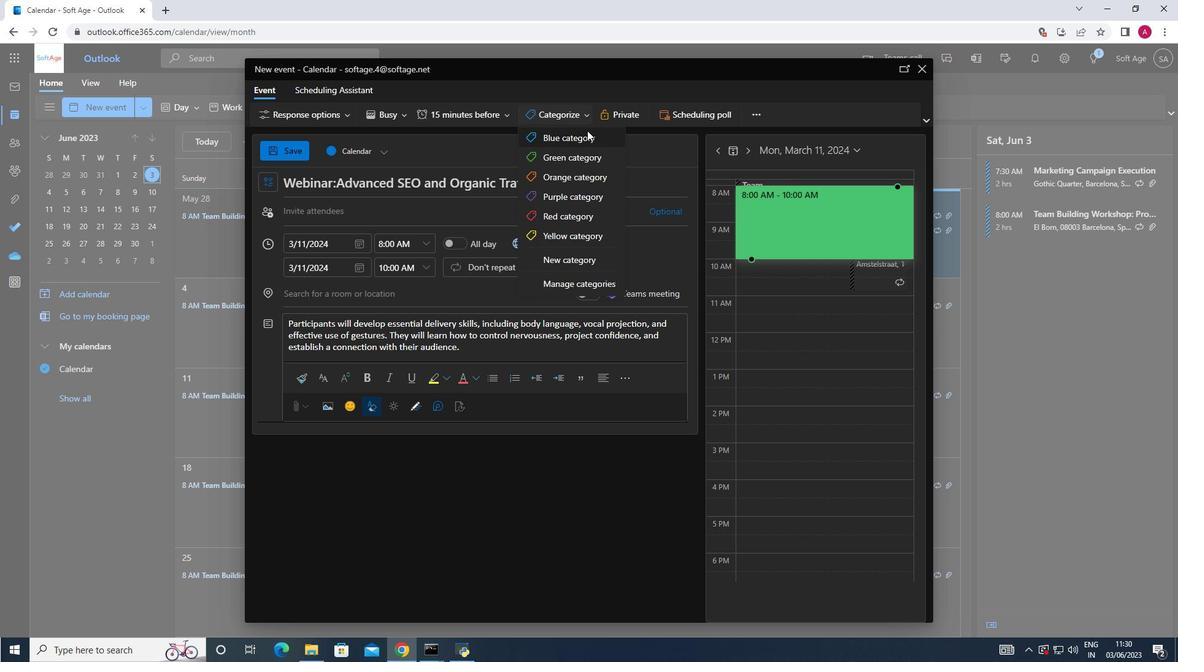 
Action: Mouse pressed left at (586, 134)
Screenshot: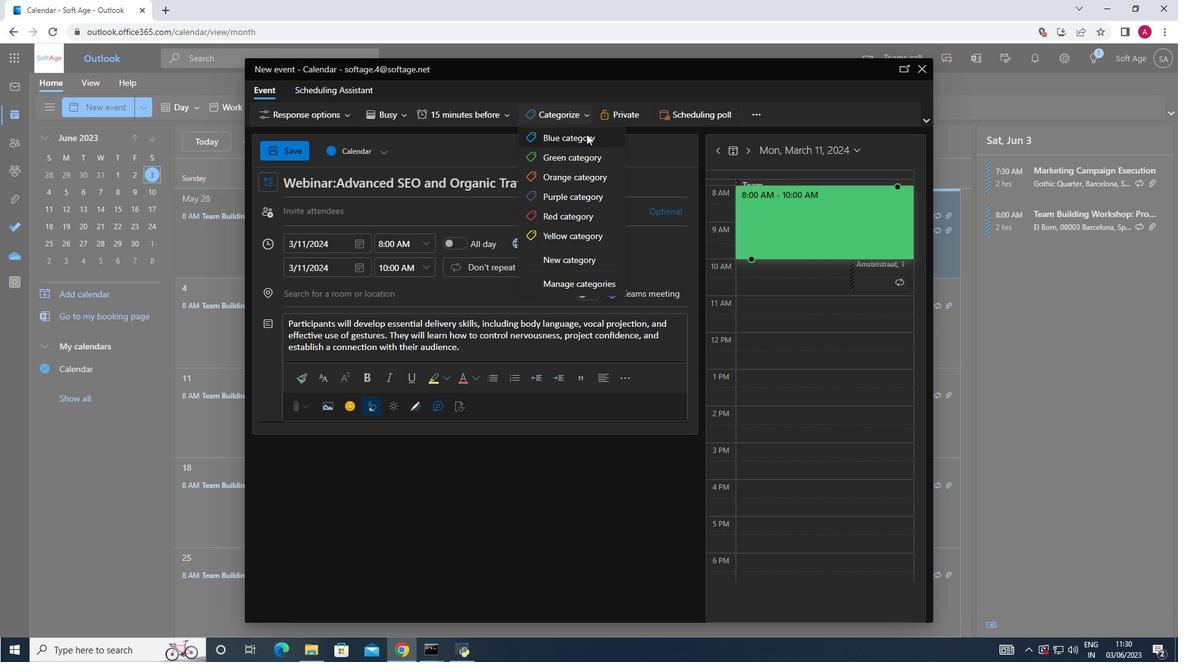 
Action: Mouse moved to (369, 296)
Screenshot: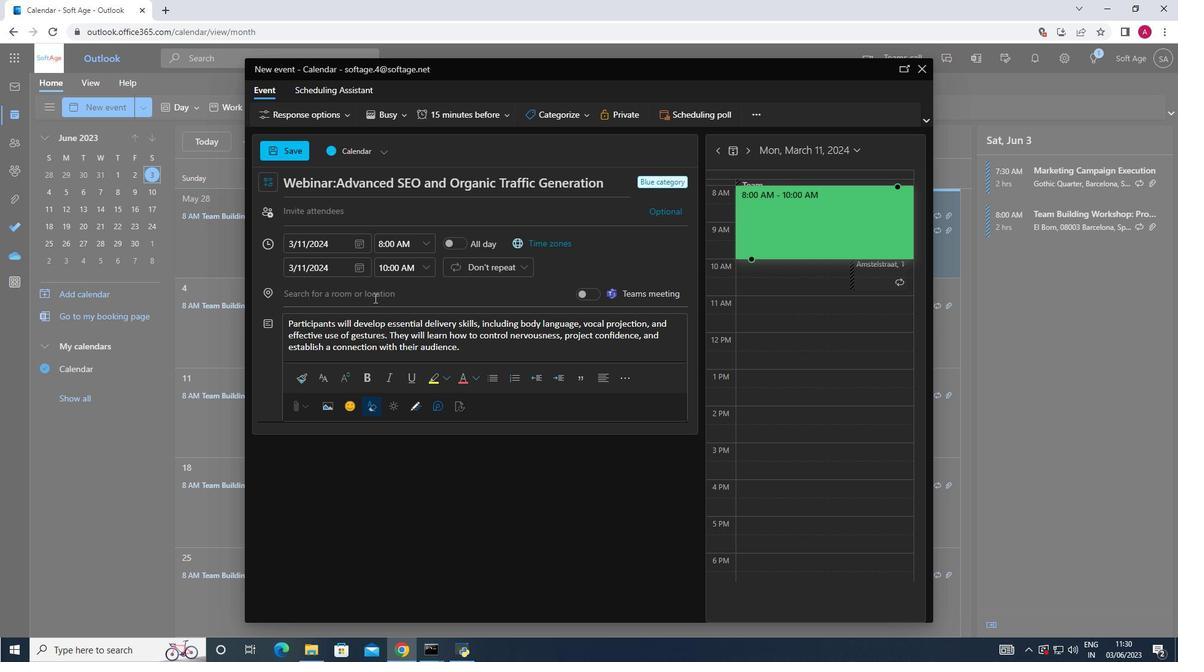 
Action: Mouse pressed left at (369, 296)
Screenshot: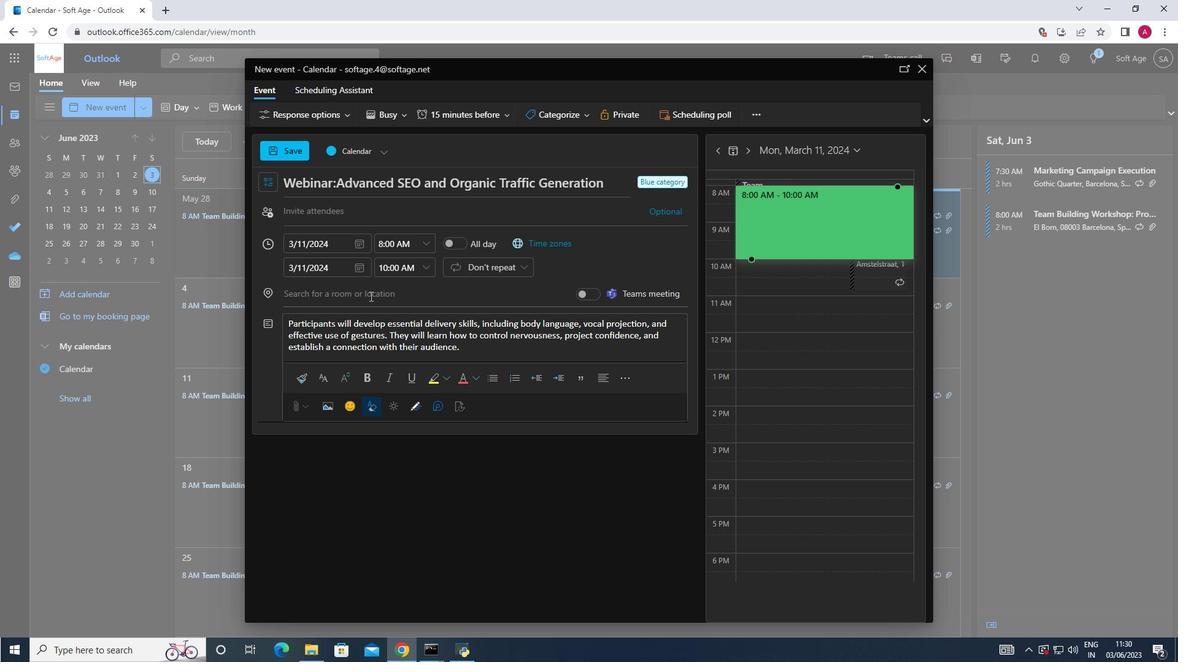 
Action: Key pressed <Key.shift>Auckland,<Key.shift_r><Key.shift_r><Key.shift_r><Key.shift_r><Key.shift_r><Key.shift_r>New<Key.space><Key.shift><Key.shift><Key.shift><Key.shift><Key.shift><Key.shift><Key.shift><Key.shift><Key.shift><Key.shift><Key.shift><Key.shift><Key.shift><Key.shift><Key.shift><Key.shift><Key.shift><Key.shift><Key.shift><Key.shift><Key.shift><Key.shift><Key.shift><Key.shift><Key.shift><Key.shift>Zealand
Screenshot: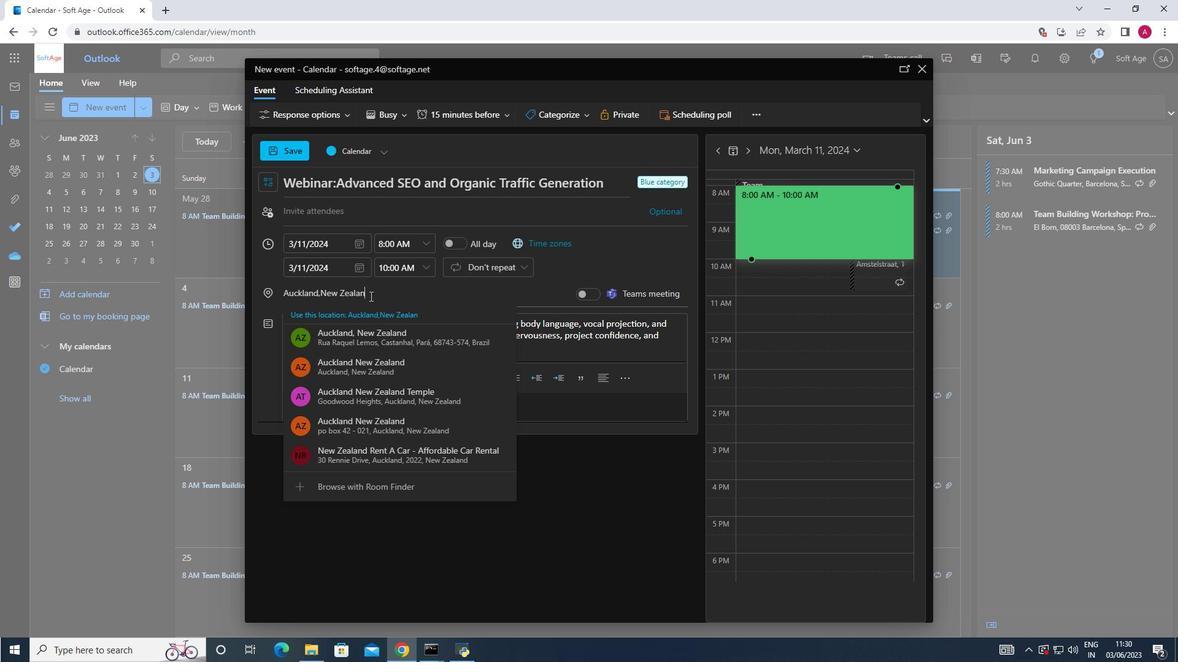 
Action: Mouse moved to (378, 309)
Screenshot: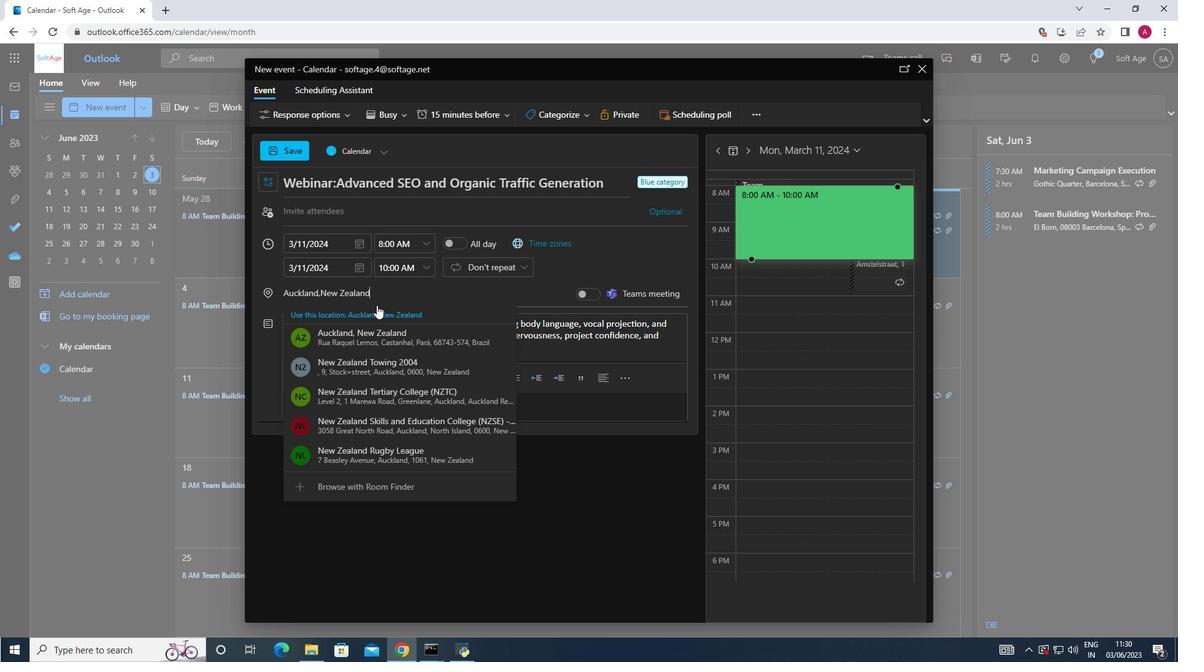
Action: Mouse pressed left at (378, 309)
Screenshot: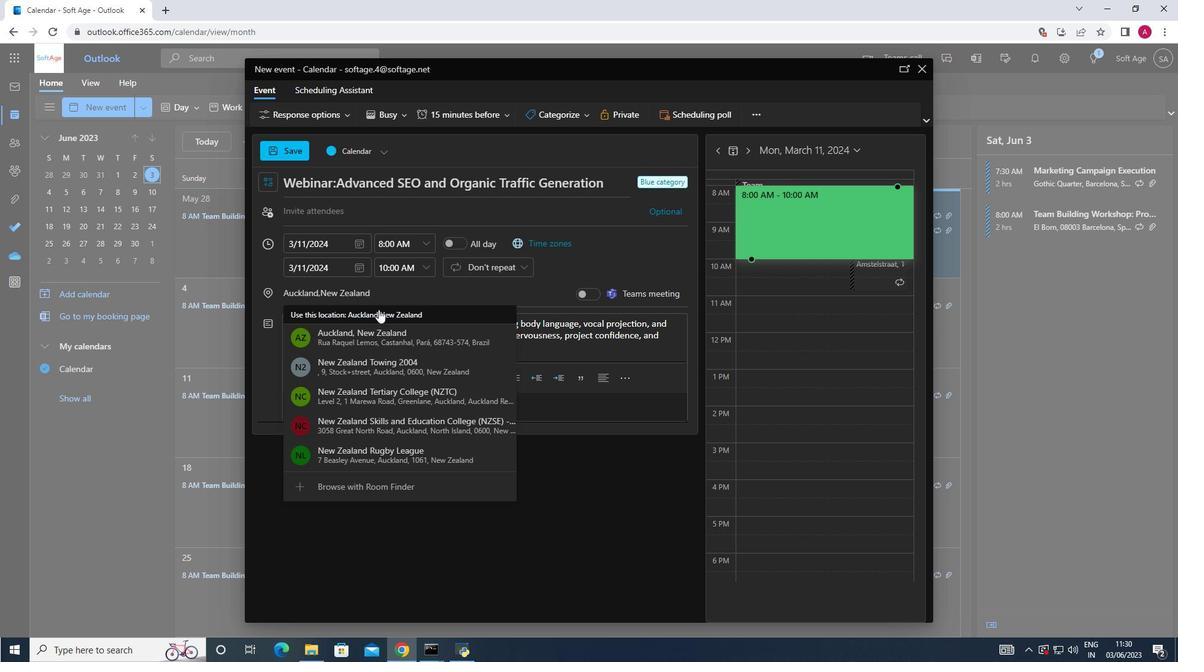 
Action: Mouse moved to (333, 203)
Screenshot: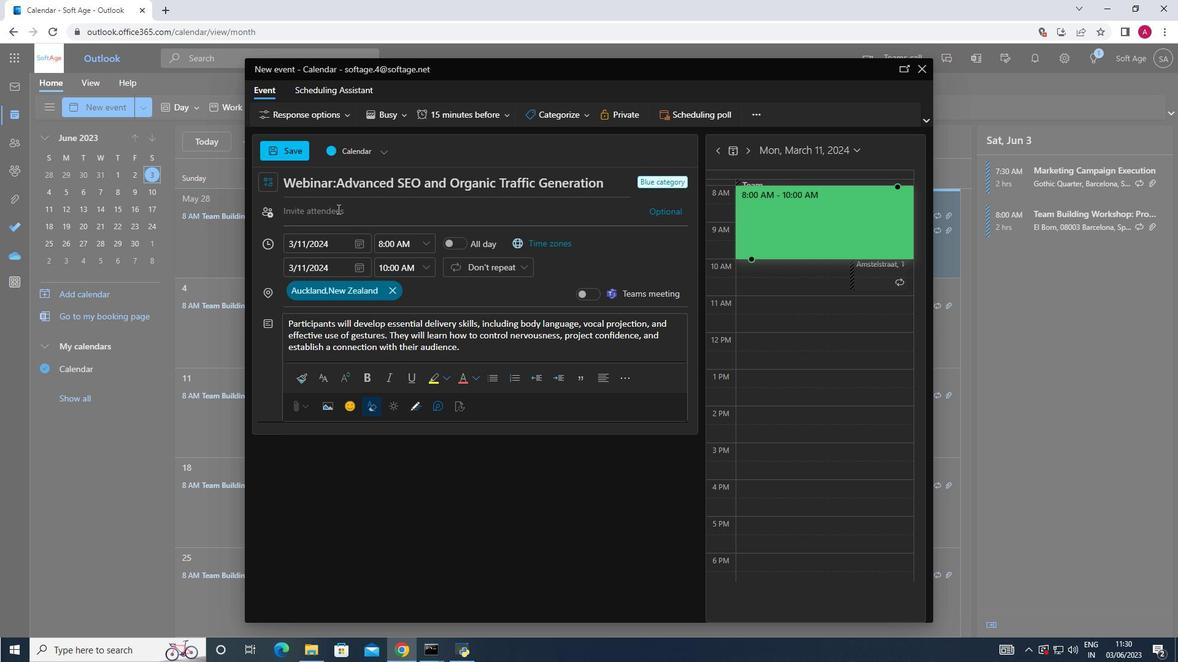 
Action: Mouse pressed left at (333, 203)
Screenshot: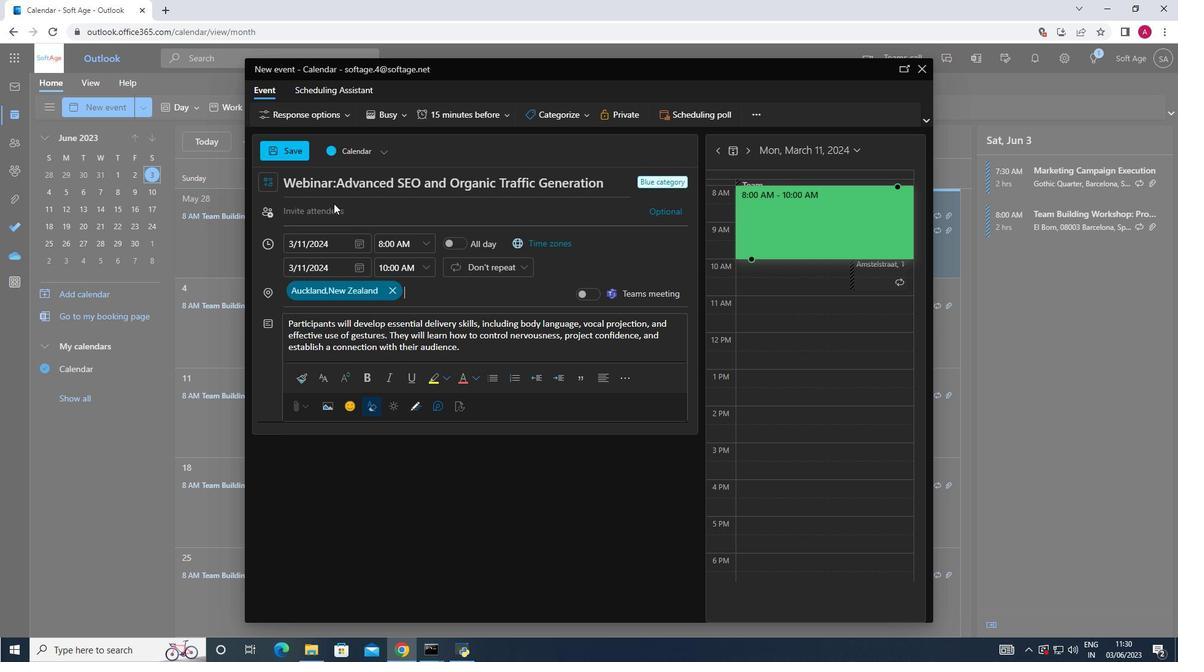 
Action: Key pressed softage.2<Key.shift>@
Screenshot: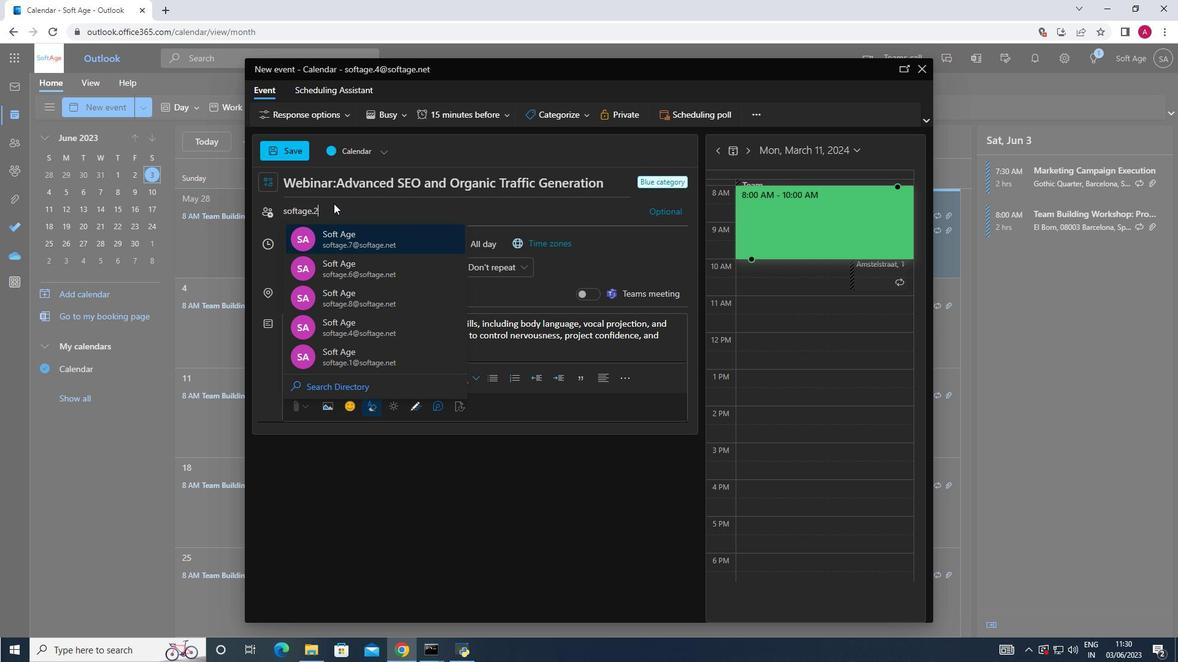 
Action: Mouse moved to (356, 234)
Screenshot: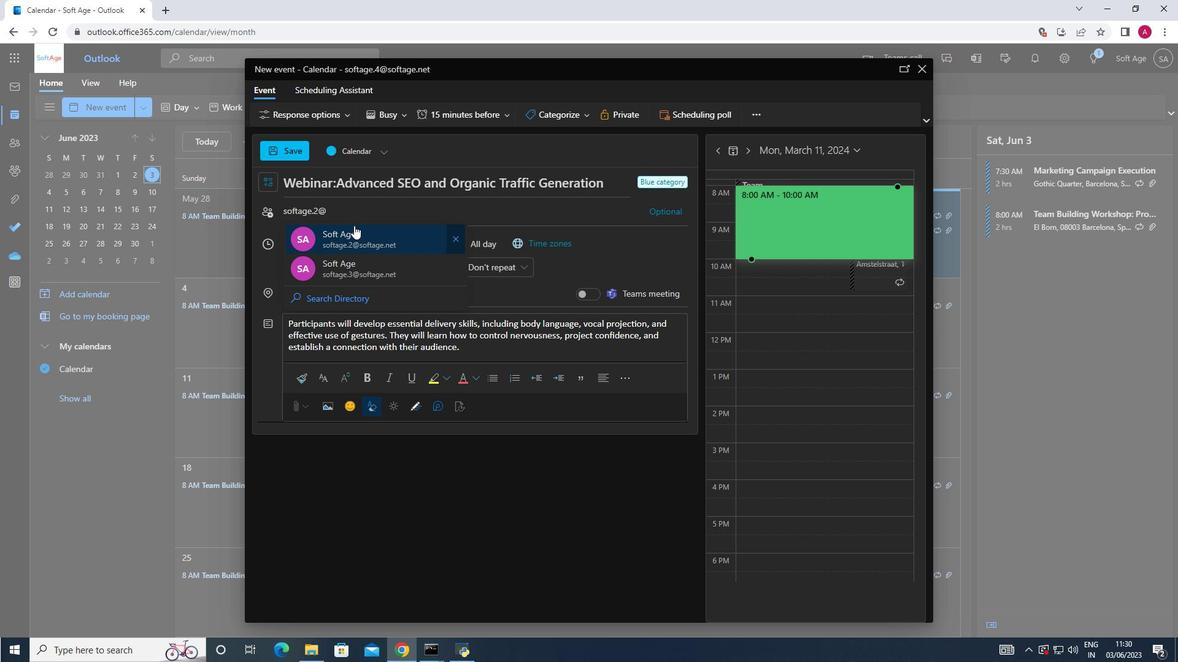 
Action: Mouse pressed left at (356, 234)
Screenshot: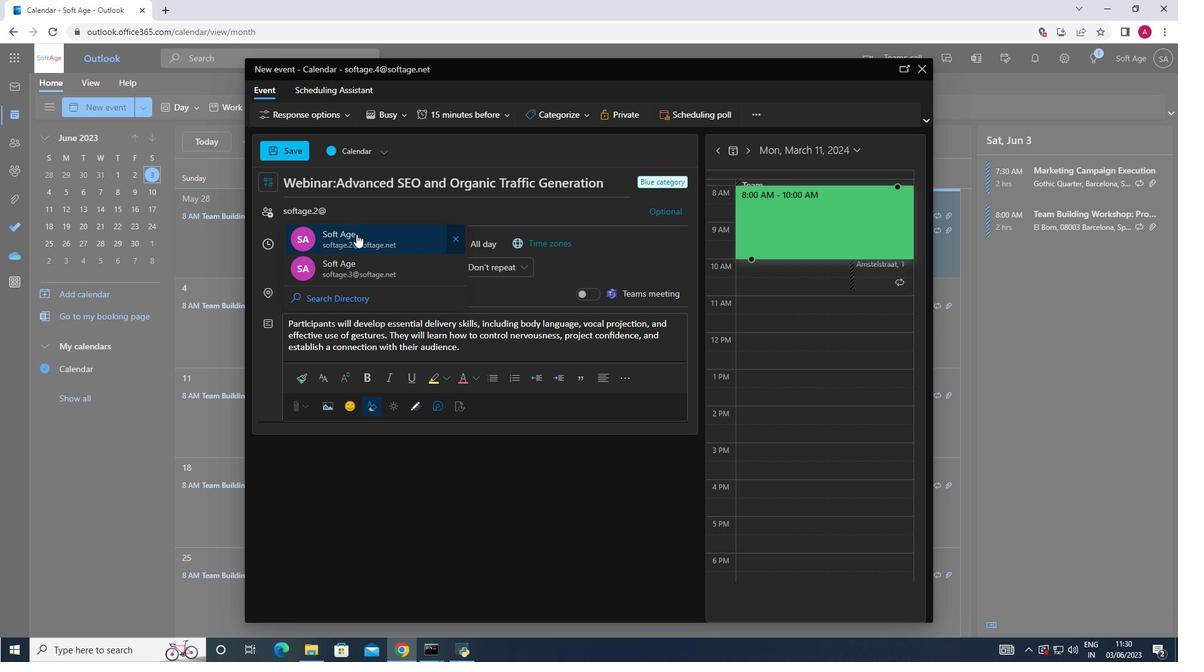 
Action: Key pressed softage.3<Key.shift>@
Screenshot: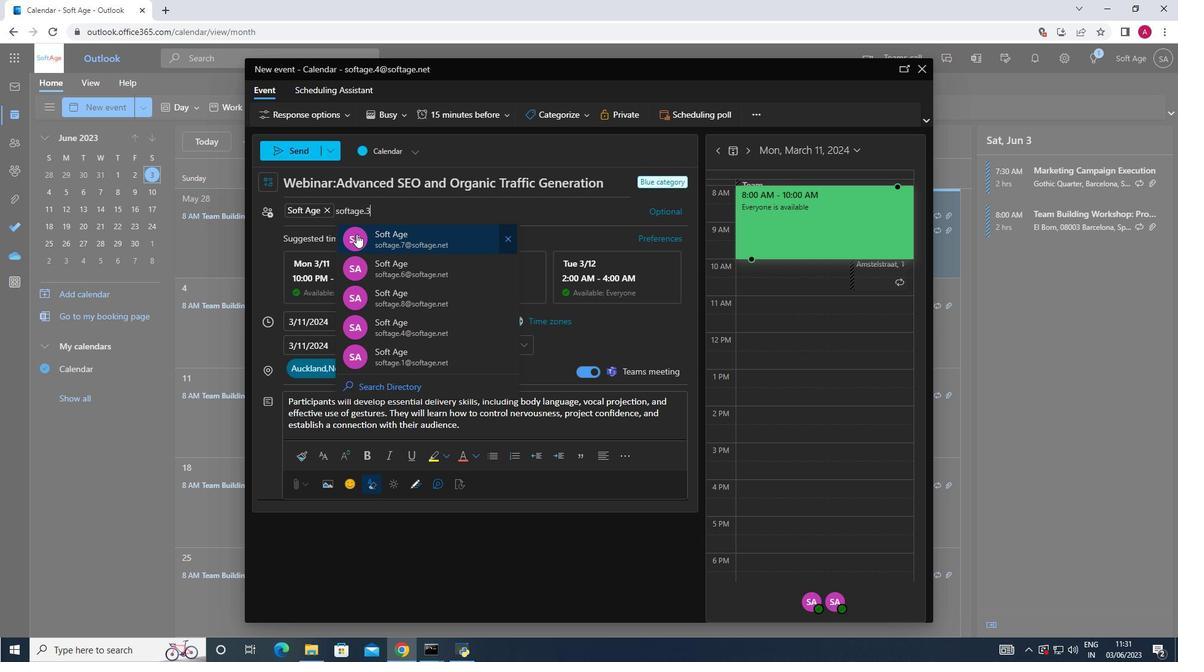 
Action: Mouse moved to (400, 240)
Screenshot: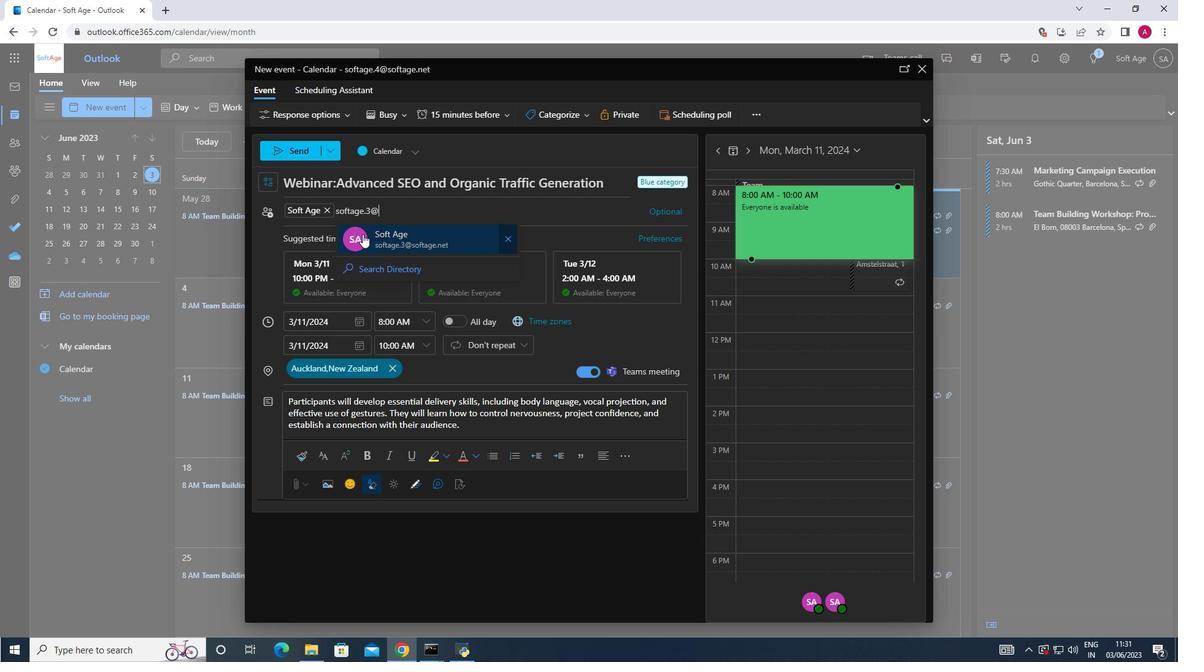 
Action: Mouse pressed left at (400, 240)
Screenshot: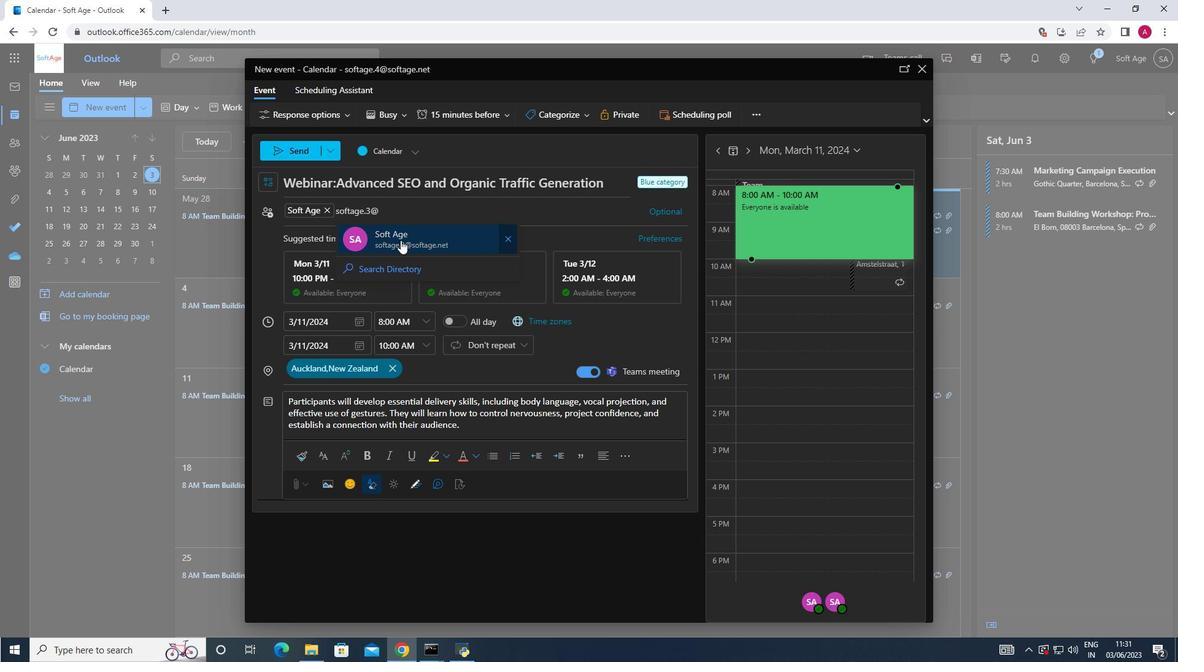 
Action: Mouse moved to (506, 114)
Screenshot: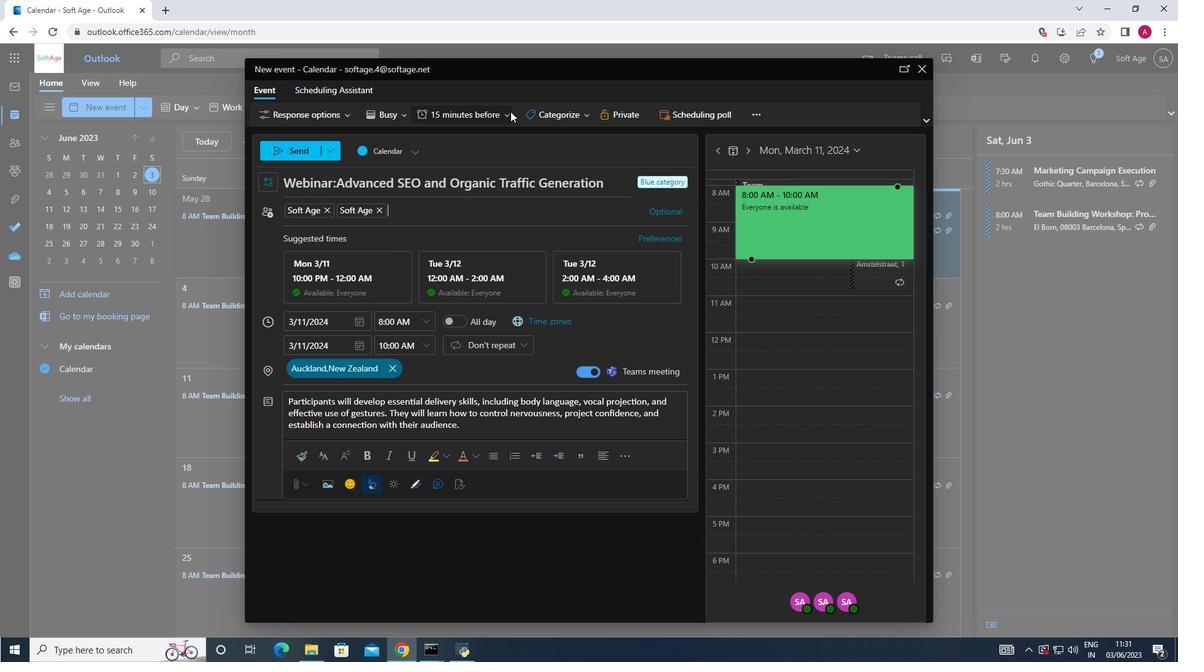 
Action: Mouse pressed left at (506, 114)
Screenshot: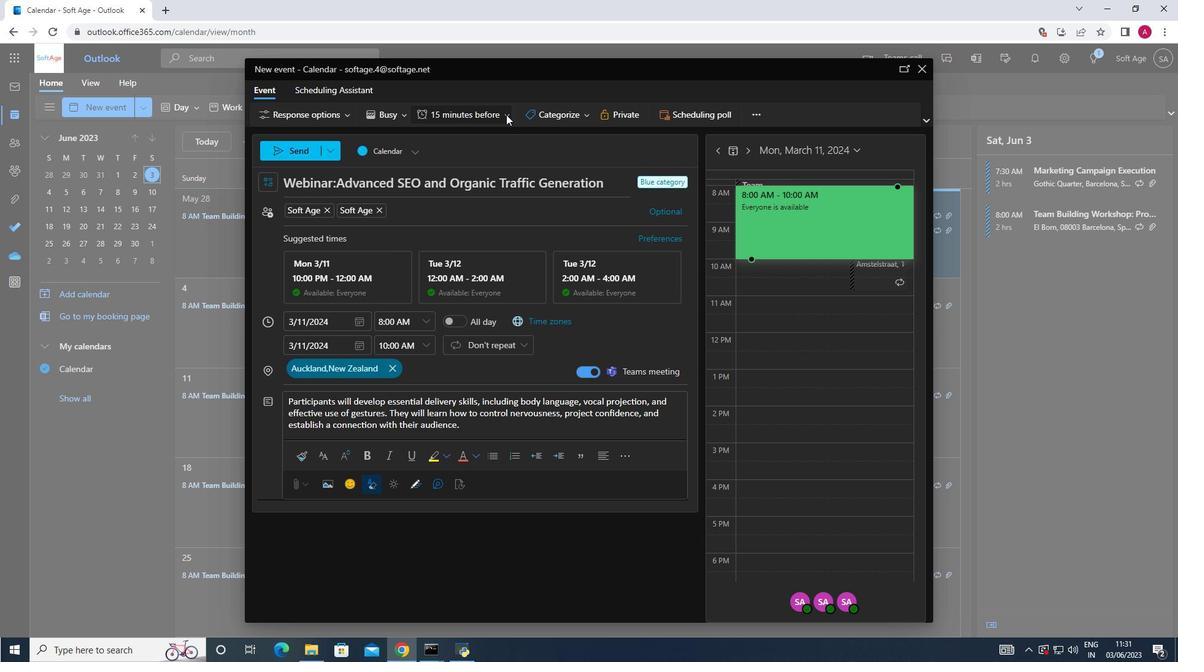 
Action: Mouse pressed left at (506, 114)
Screenshot: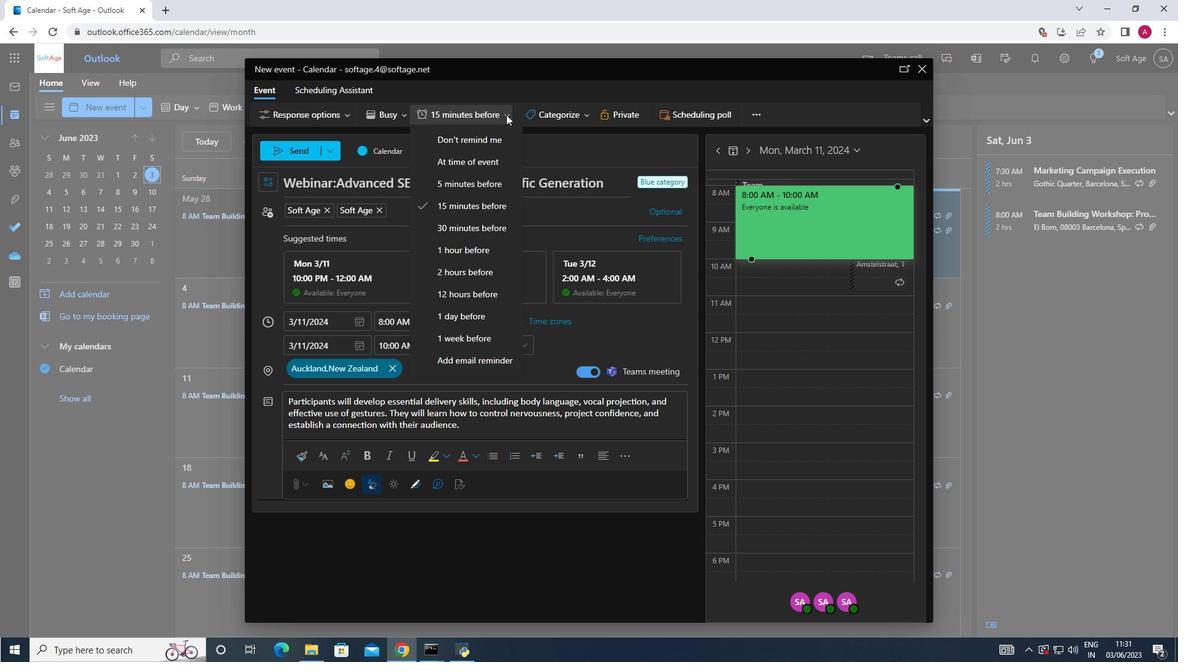 
Action: Mouse moved to (301, 155)
Screenshot: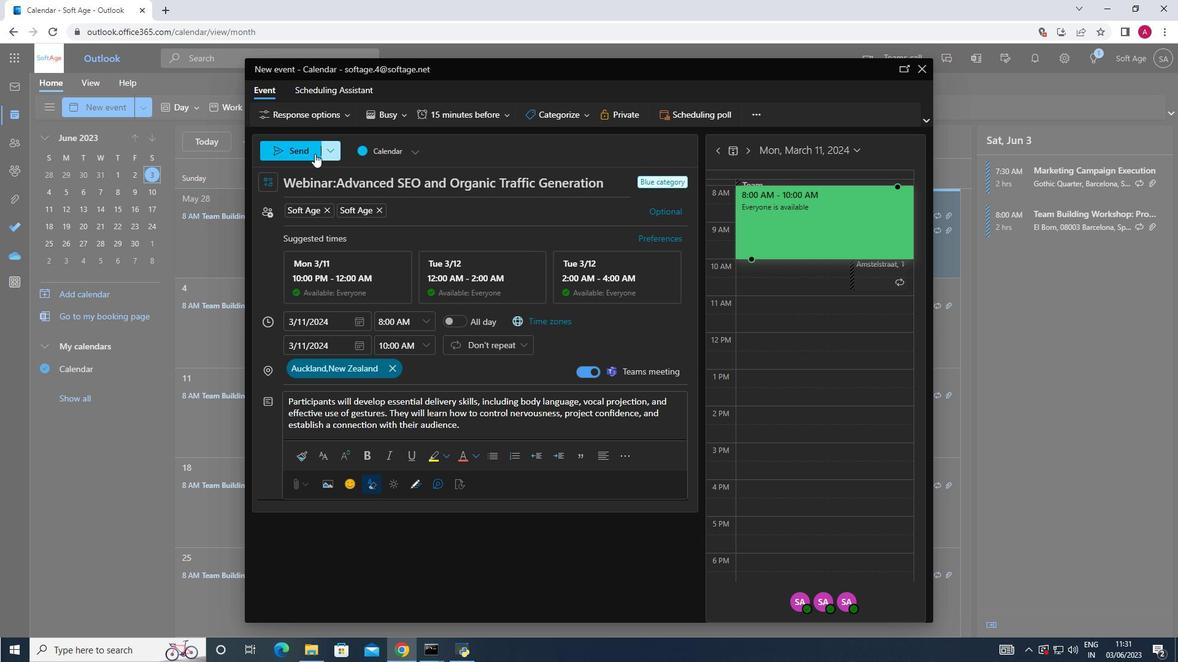 
Action: Mouse pressed left at (301, 155)
Screenshot: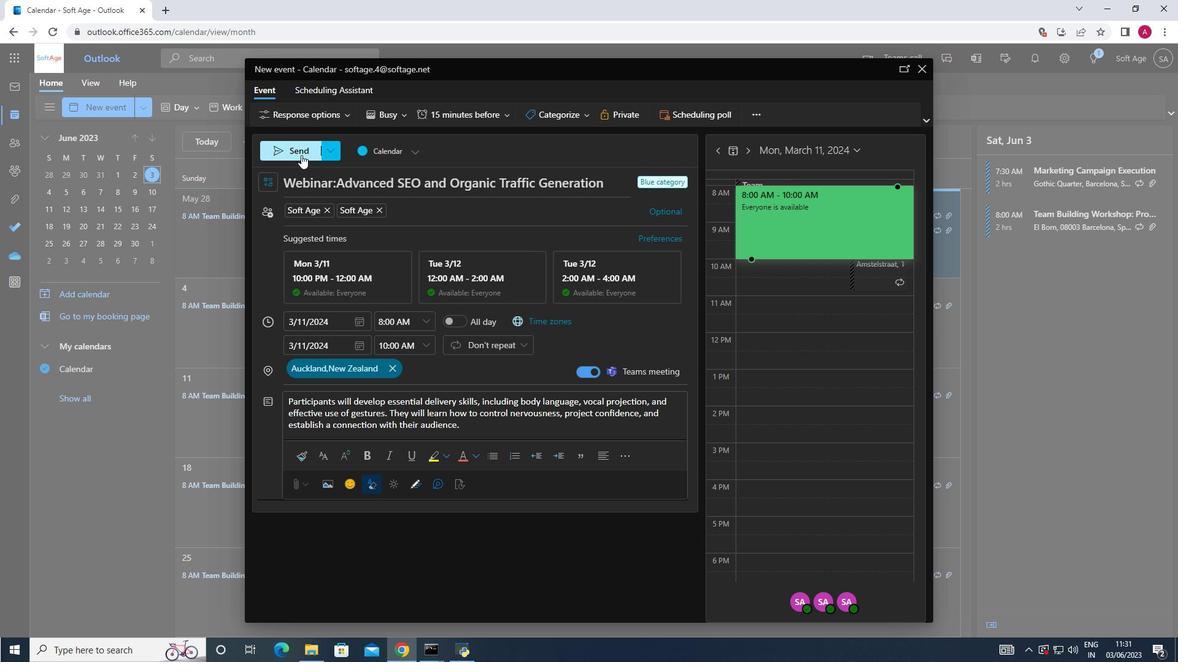 
Action: Mouse moved to (300, 155)
Screenshot: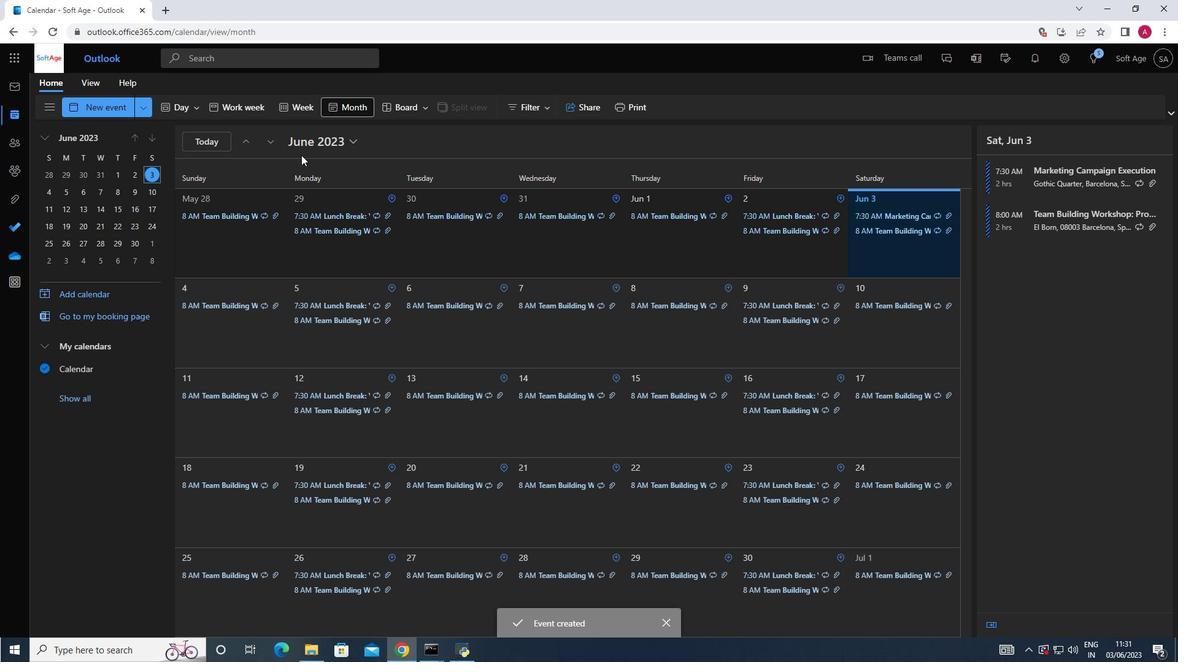 
